 Task: Find connections with filter location Garango with filter topic #propertywith filter profile language French with filter current company Growth Central VC with filter school KSR College of Education with filter industry Fisheries with filter service category Corporate Law with filter keywords title Organizer
Action: Mouse moved to (533, 102)
Screenshot: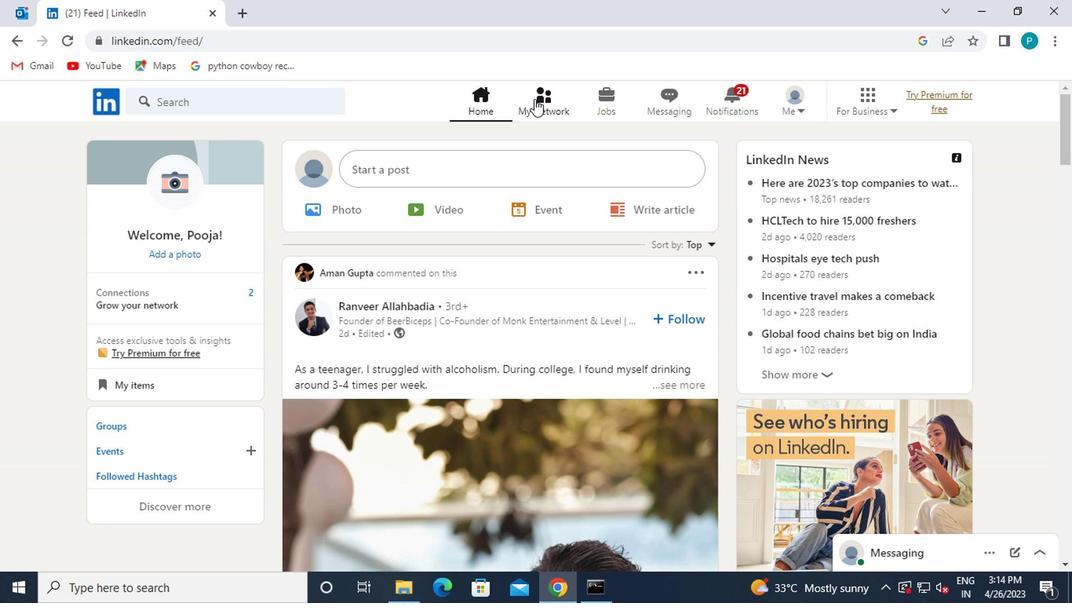 
Action: Mouse pressed left at (533, 102)
Screenshot: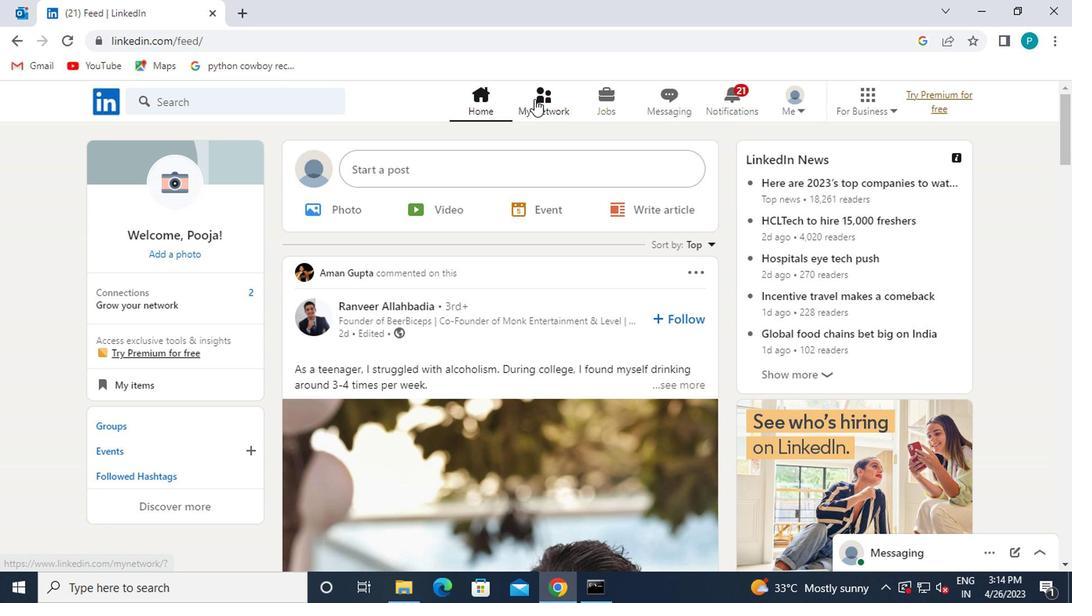 
Action: Mouse moved to (289, 179)
Screenshot: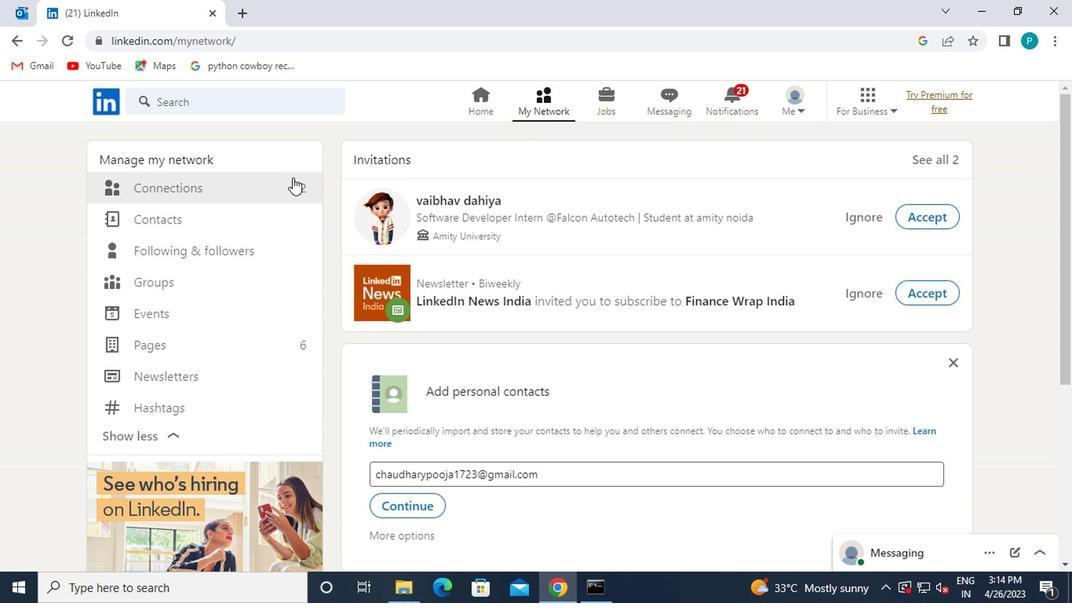 
Action: Mouse pressed left at (289, 179)
Screenshot: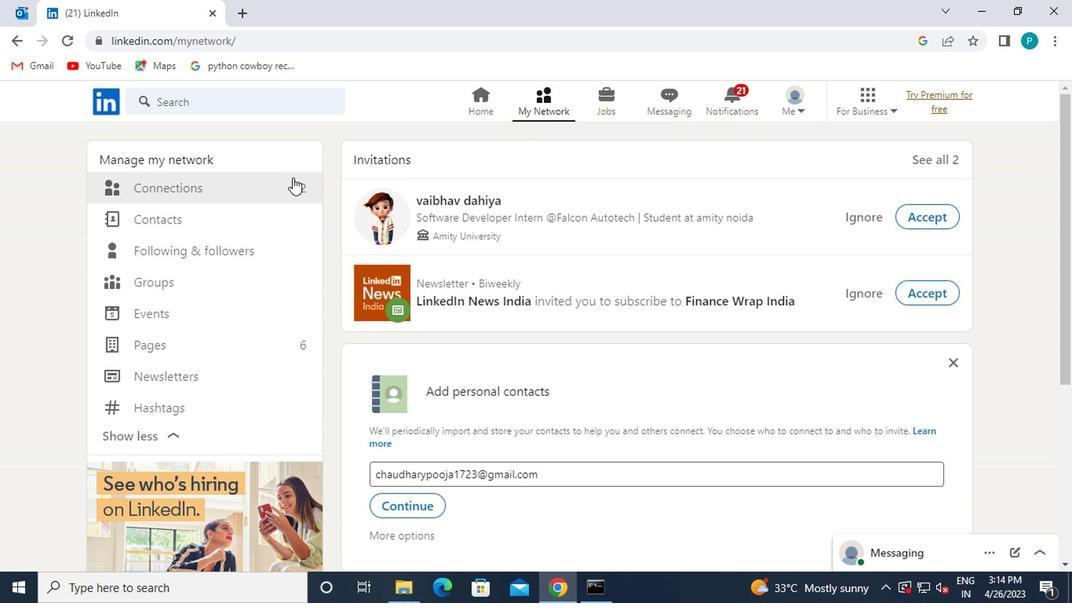 
Action: Mouse pressed left at (289, 179)
Screenshot: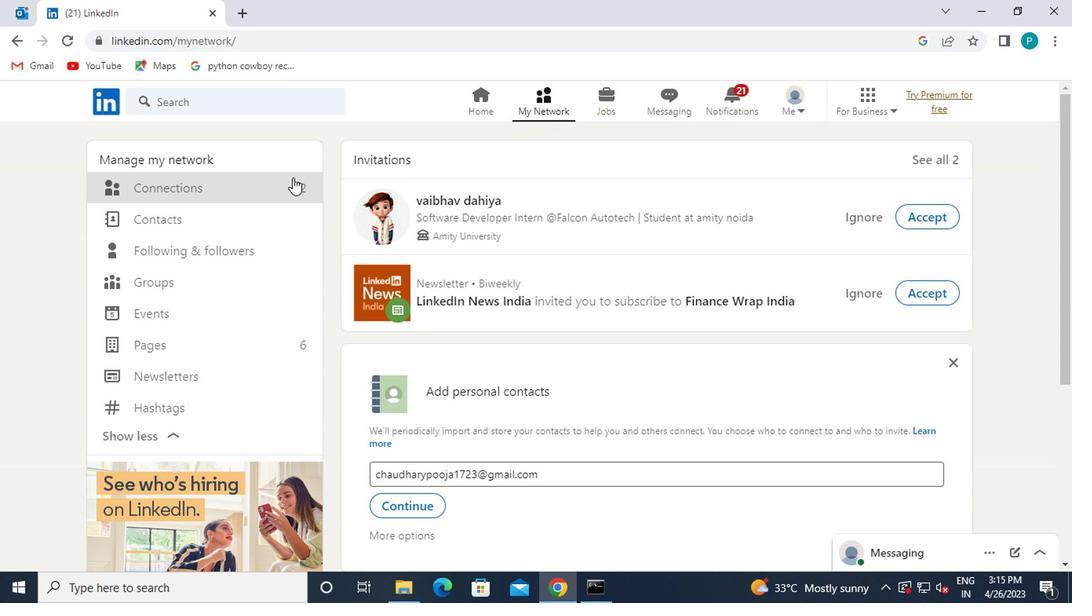 
Action: Mouse moved to (279, 180)
Screenshot: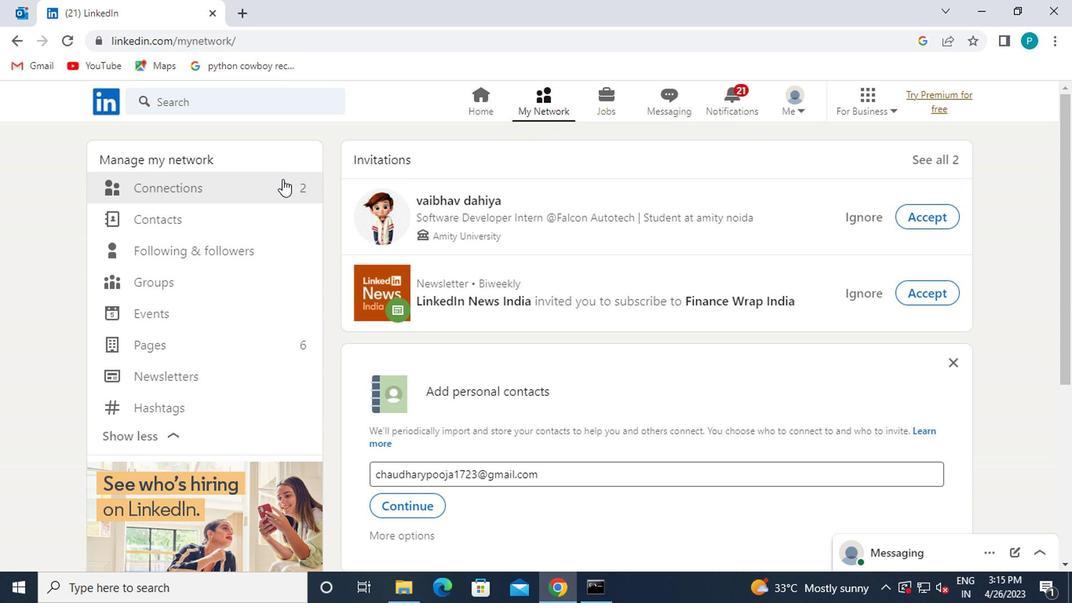 
Action: Mouse pressed left at (279, 180)
Screenshot: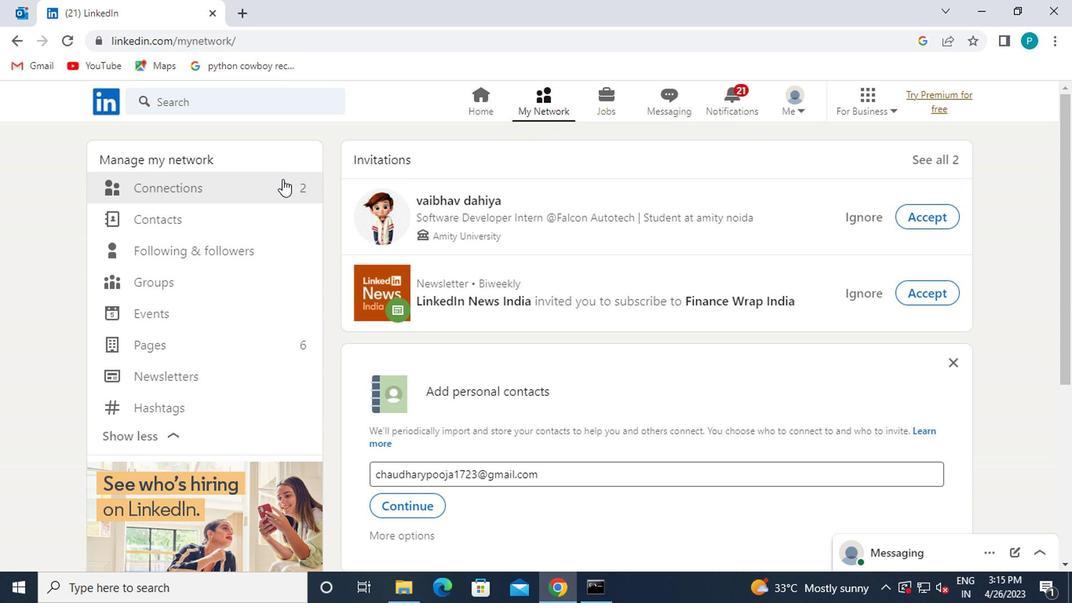 
Action: Mouse pressed left at (279, 180)
Screenshot: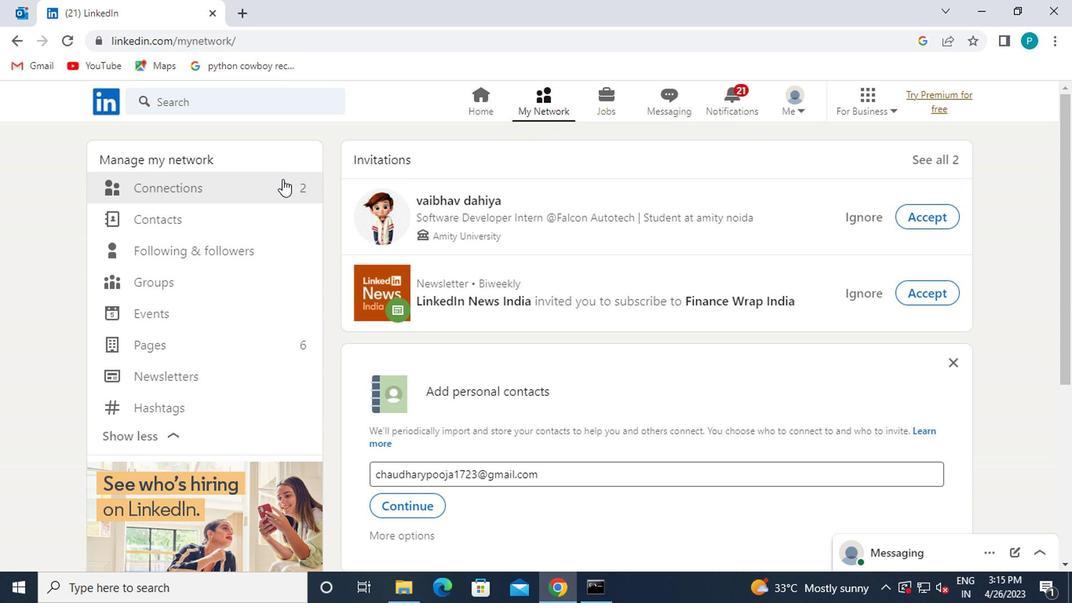 
Action: Mouse moved to (215, 182)
Screenshot: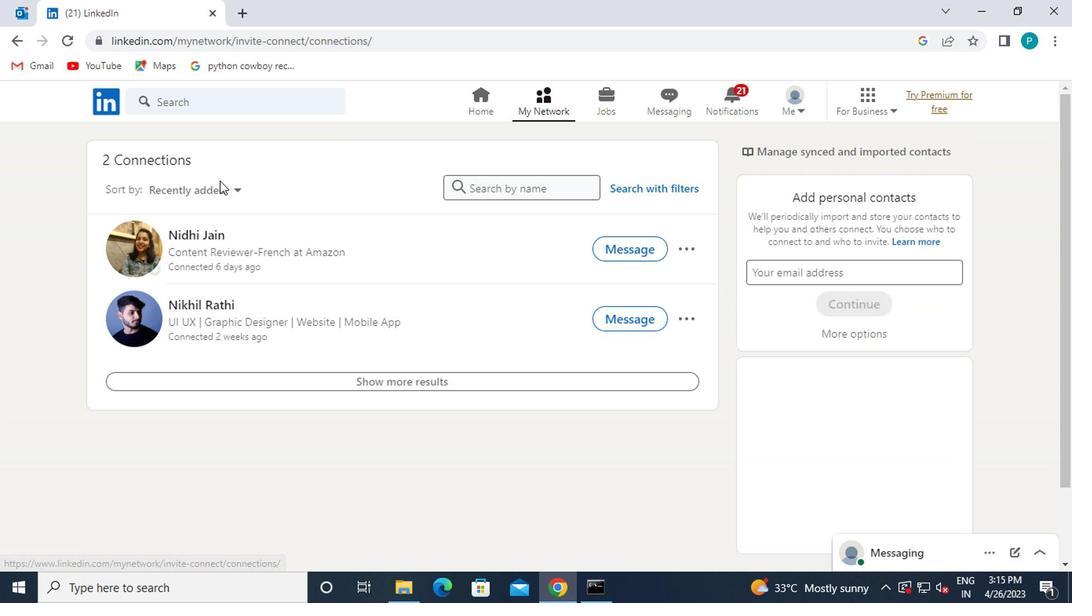 
Action: Mouse pressed left at (215, 182)
Screenshot: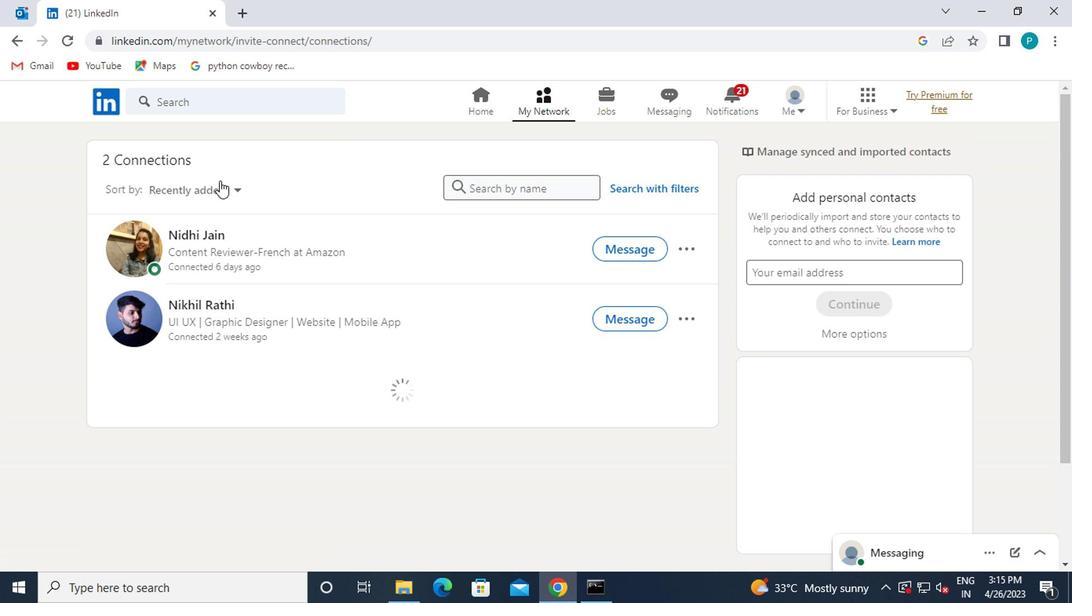 
Action: Mouse moved to (625, 188)
Screenshot: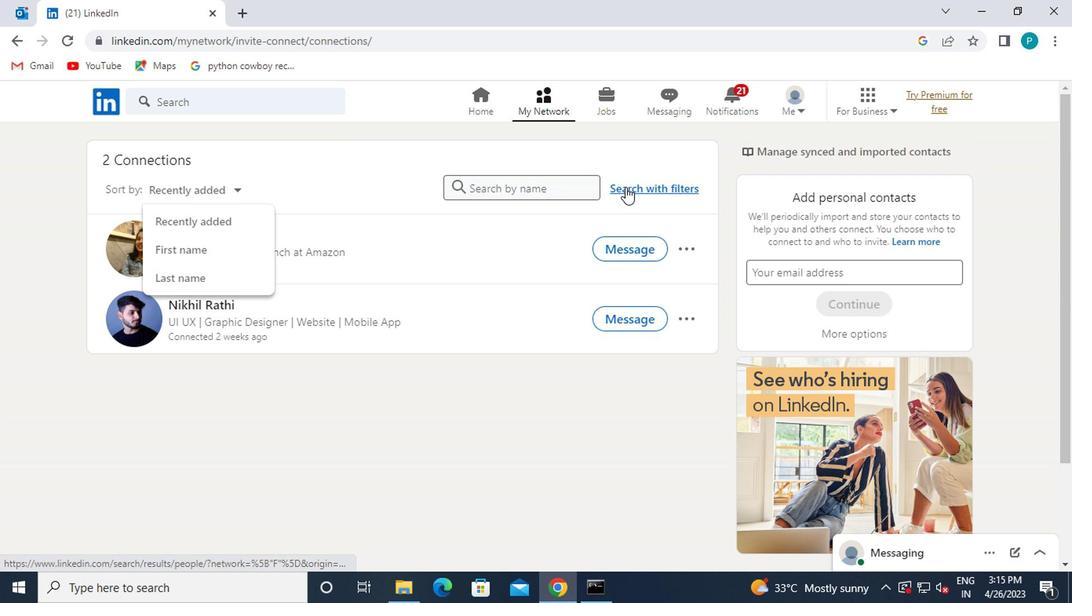 
Action: Mouse pressed left at (625, 188)
Screenshot: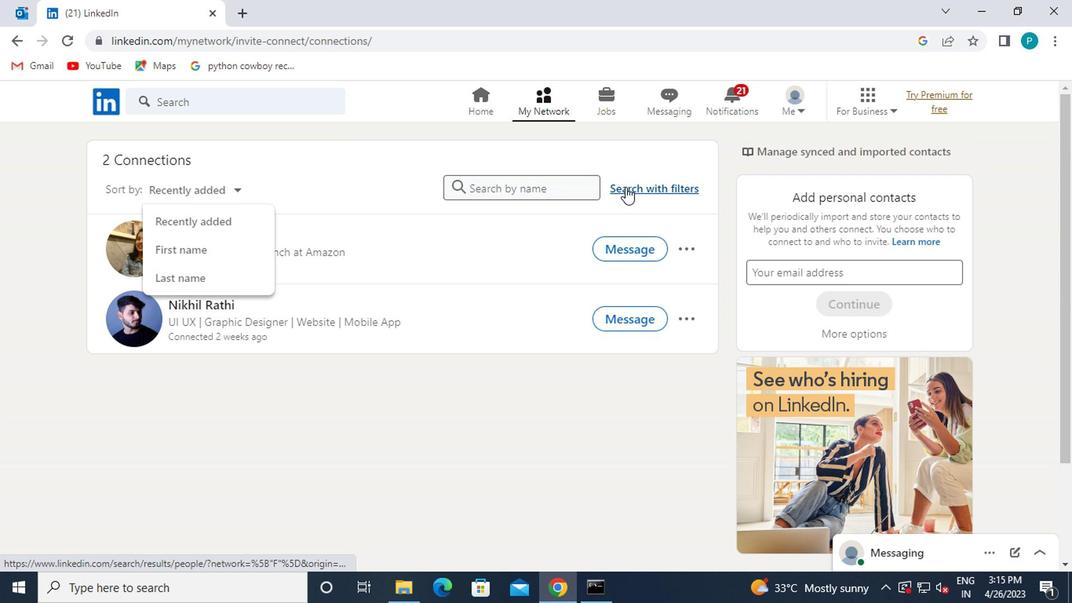 
Action: Mouse moved to (498, 144)
Screenshot: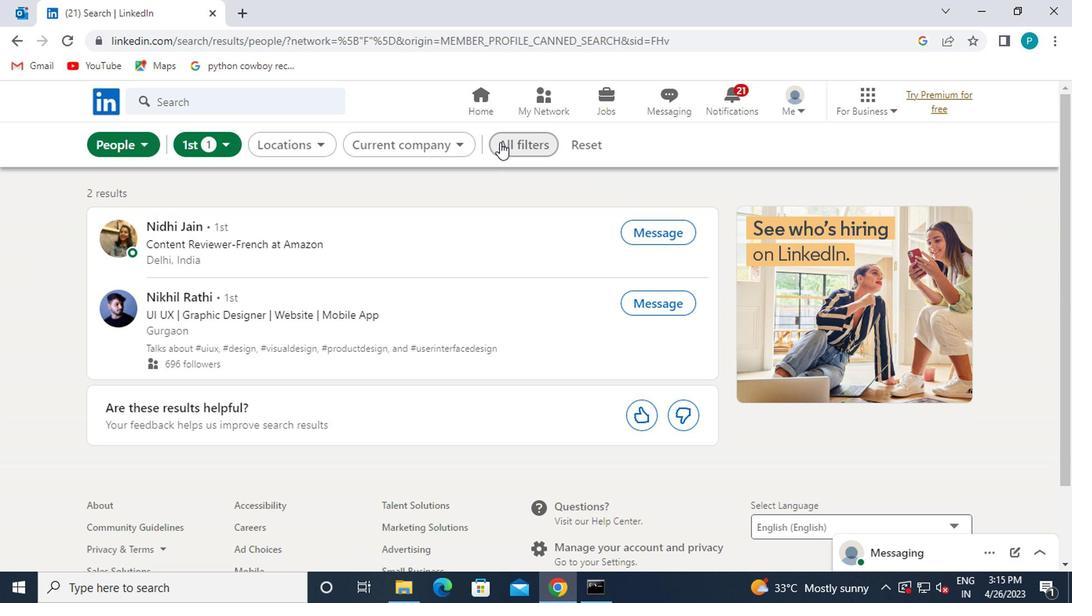 
Action: Mouse pressed left at (498, 144)
Screenshot: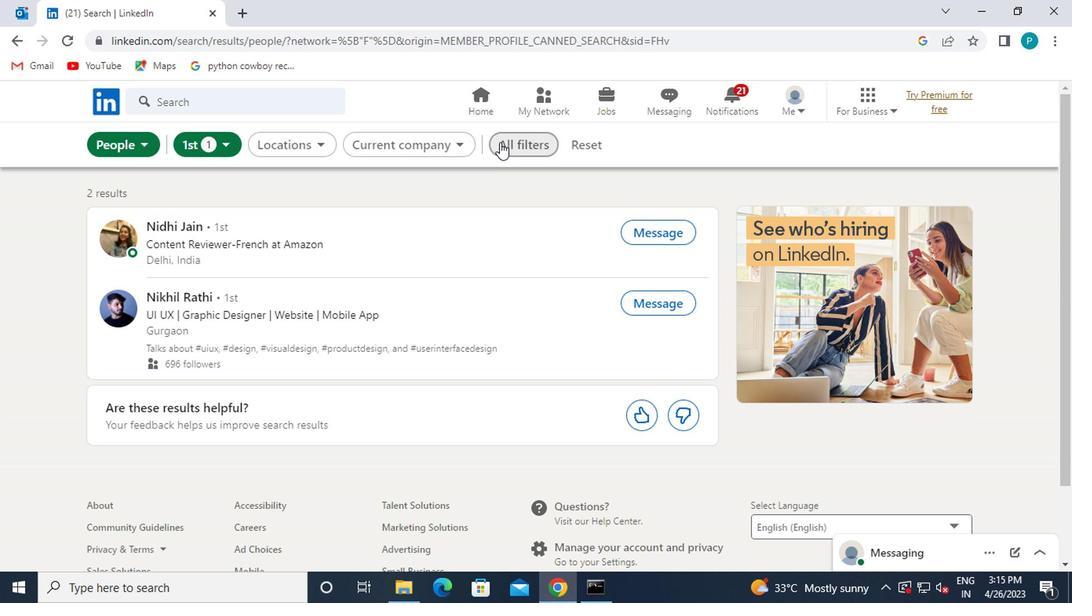 
Action: Mouse moved to (754, 348)
Screenshot: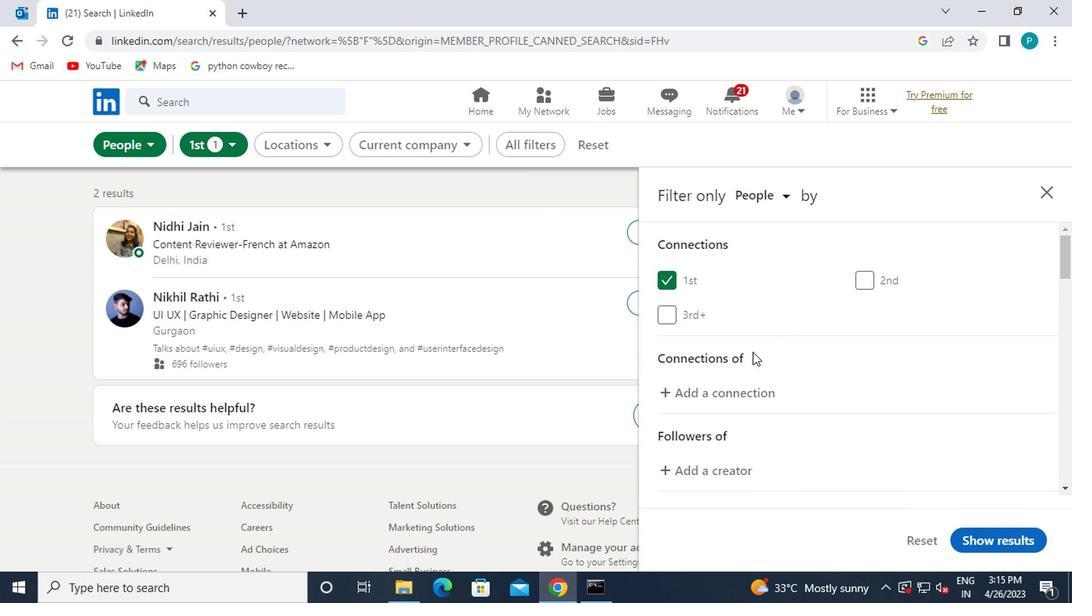 
Action: Mouse scrolled (754, 347) with delta (0, 0)
Screenshot: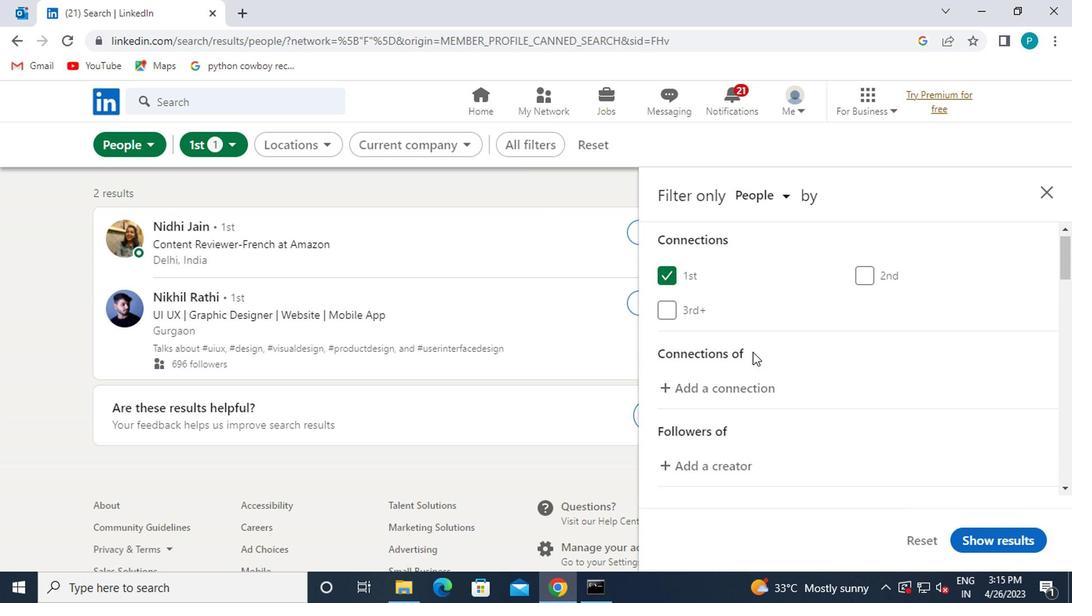 
Action: Mouse moved to (752, 348)
Screenshot: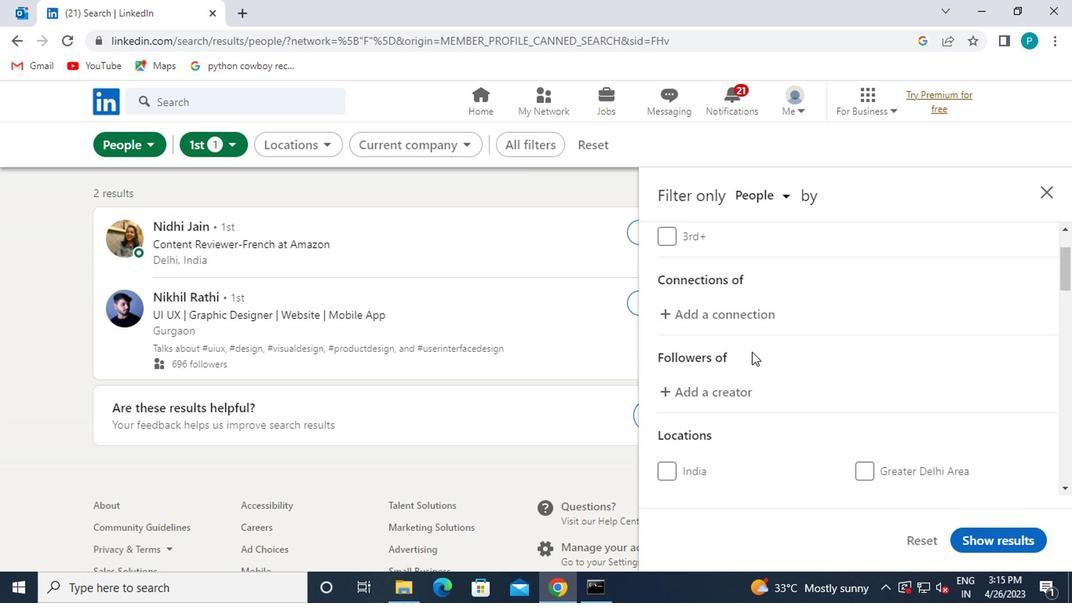 
Action: Mouse scrolled (752, 349) with delta (0, 1)
Screenshot: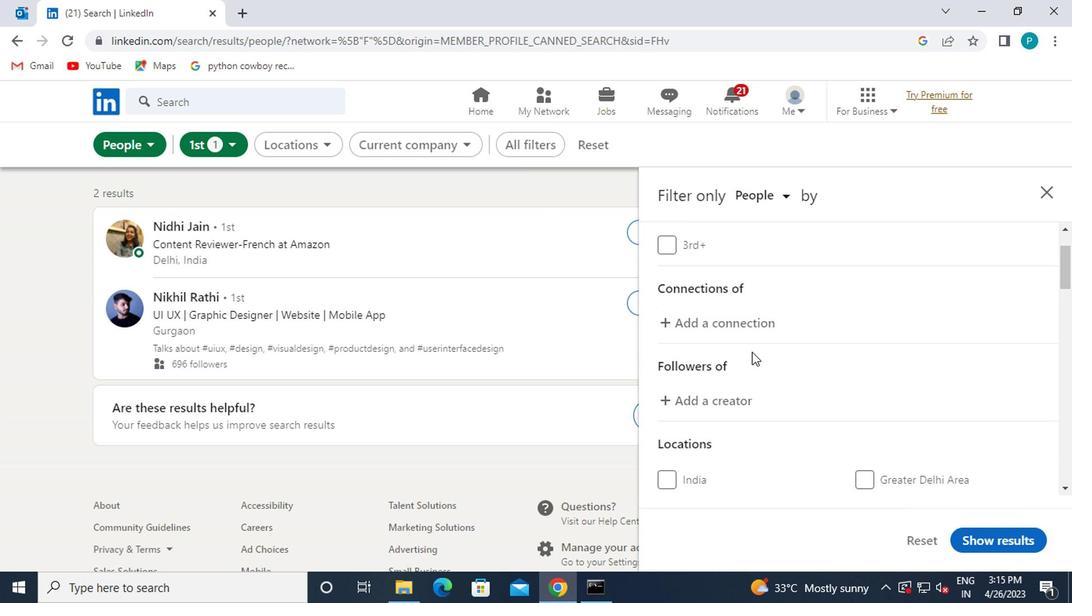 
Action: Mouse scrolled (752, 347) with delta (0, 0)
Screenshot: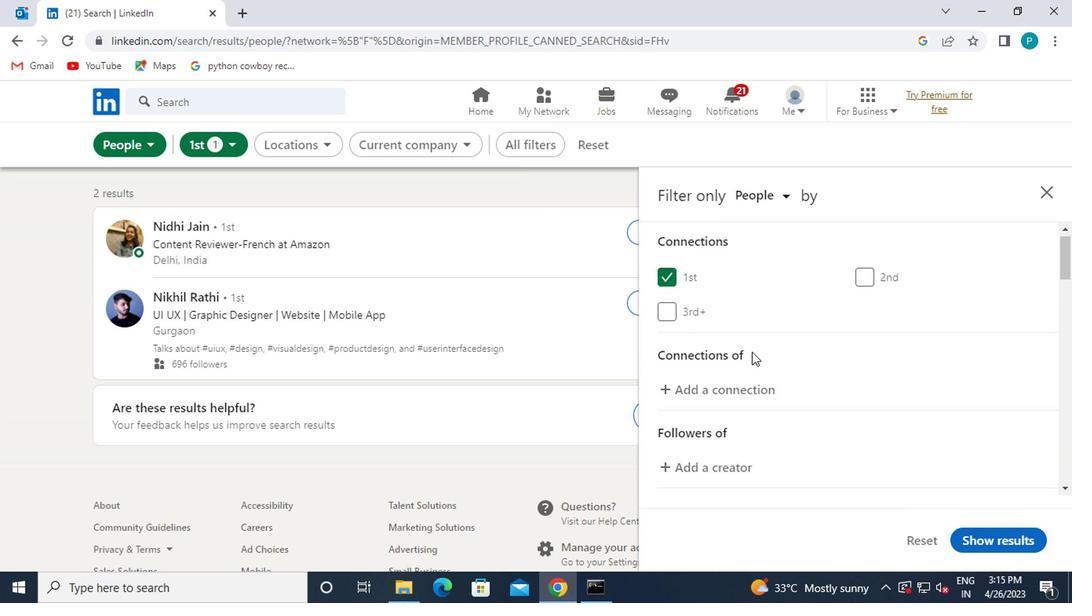 
Action: Mouse scrolled (752, 347) with delta (0, 0)
Screenshot: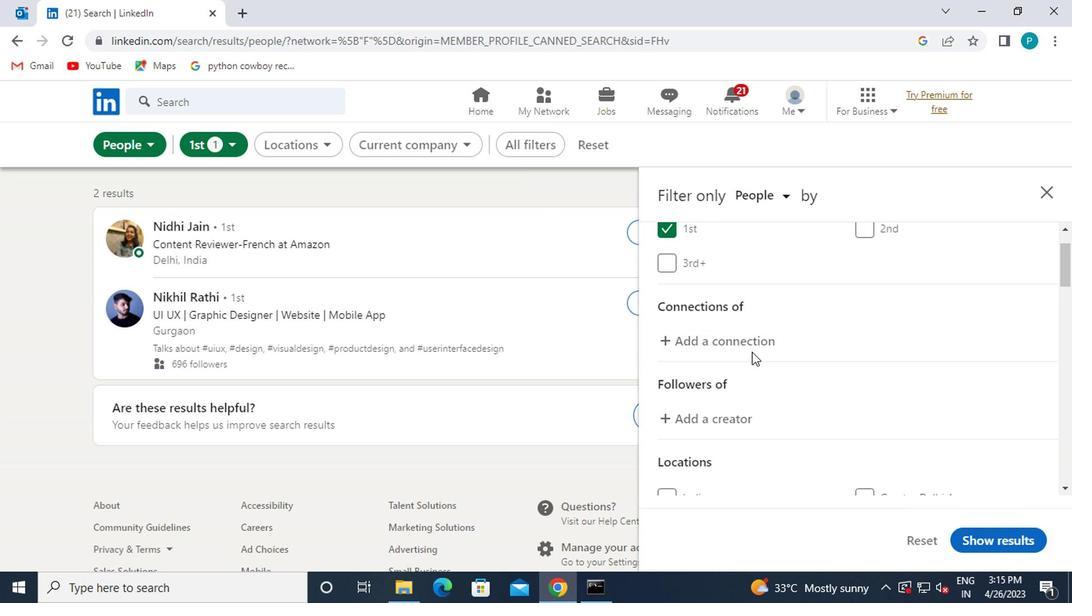 
Action: Mouse scrolled (752, 347) with delta (0, 0)
Screenshot: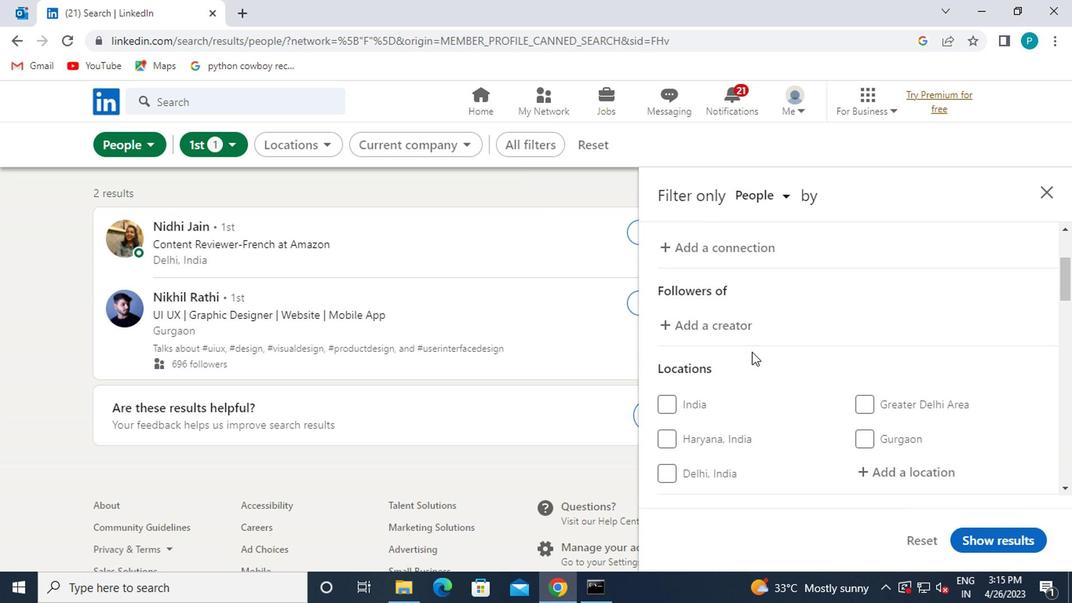 
Action: Mouse moved to (887, 373)
Screenshot: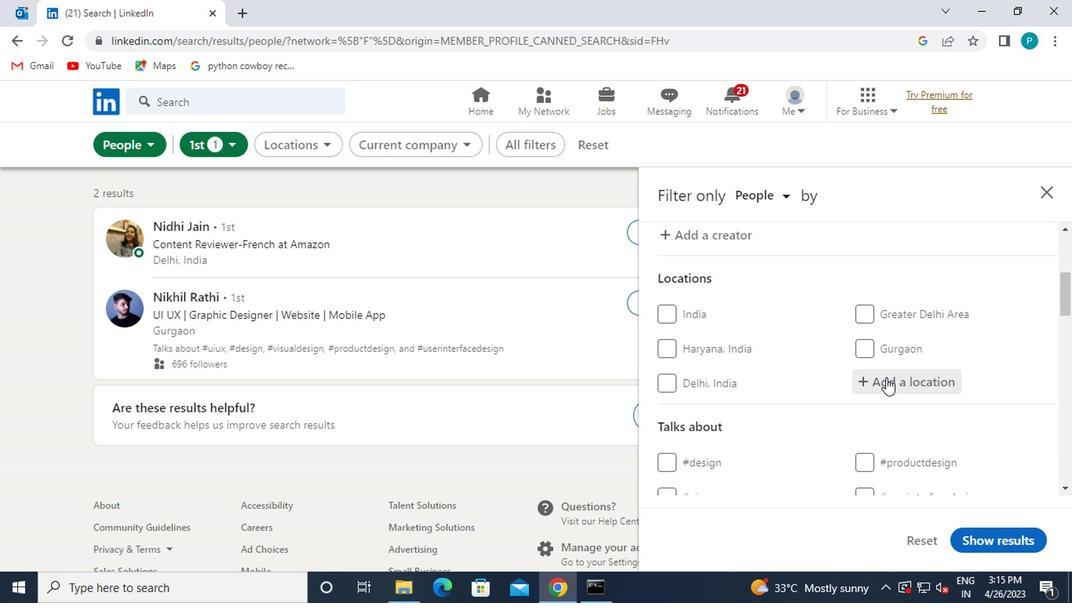 
Action: Mouse pressed left at (887, 373)
Screenshot: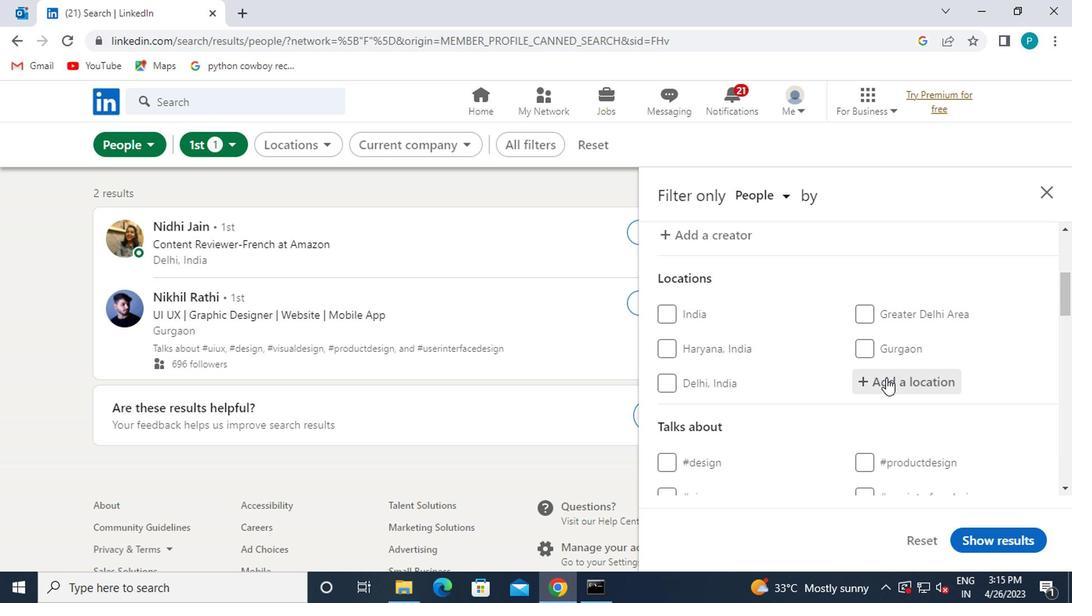 
Action: Key pressed garango
Screenshot: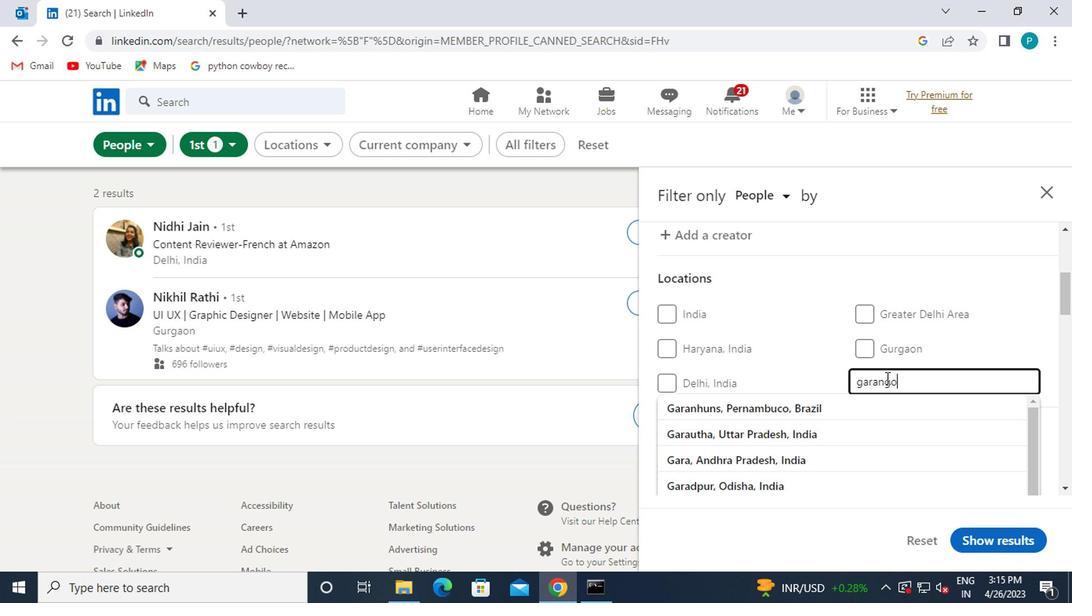 
Action: Mouse moved to (883, 376)
Screenshot: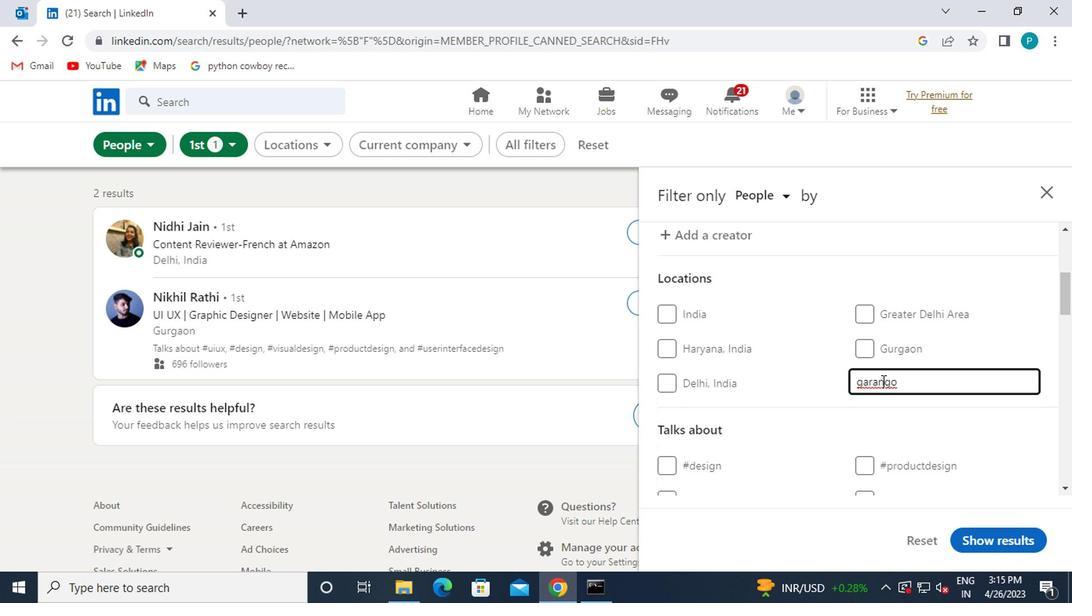 
Action: Mouse scrolled (883, 375) with delta (0, -1)
Screenshot: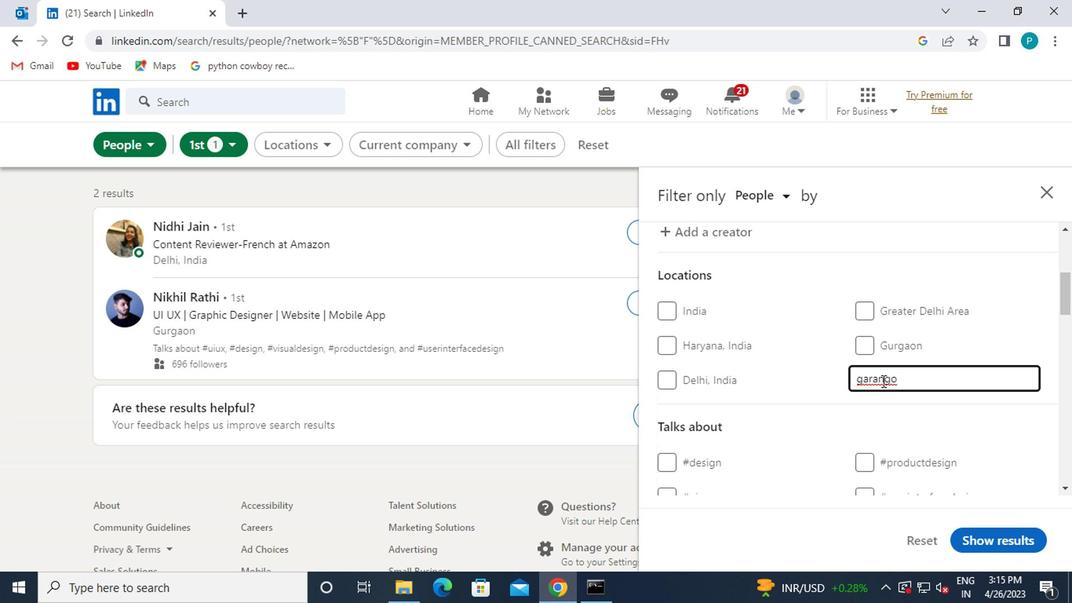 
Action: Mouse scrolled (883, 375) with delta (0, -1)
Screenshot: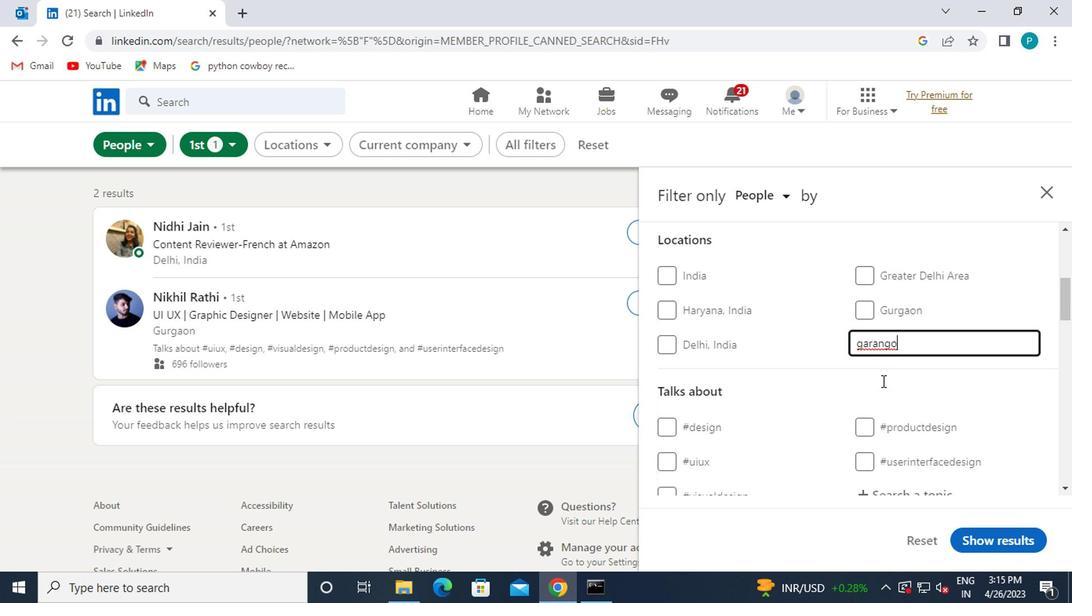 
Action: Mouse moved to (874, 372)
Screenshot: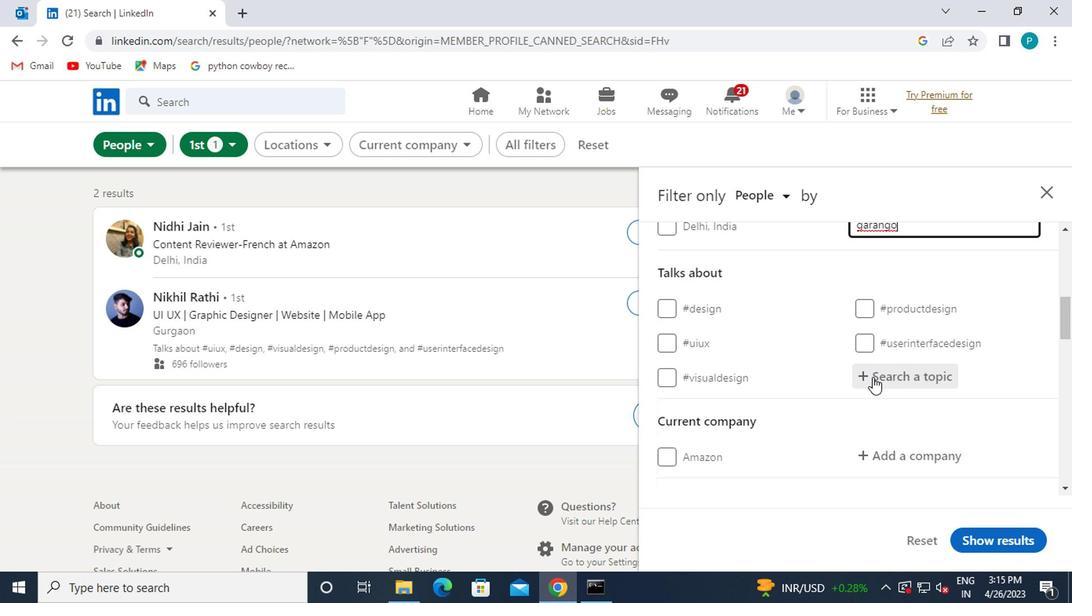 
Action: Mouse pressed left at (874, 372)
Screenshot: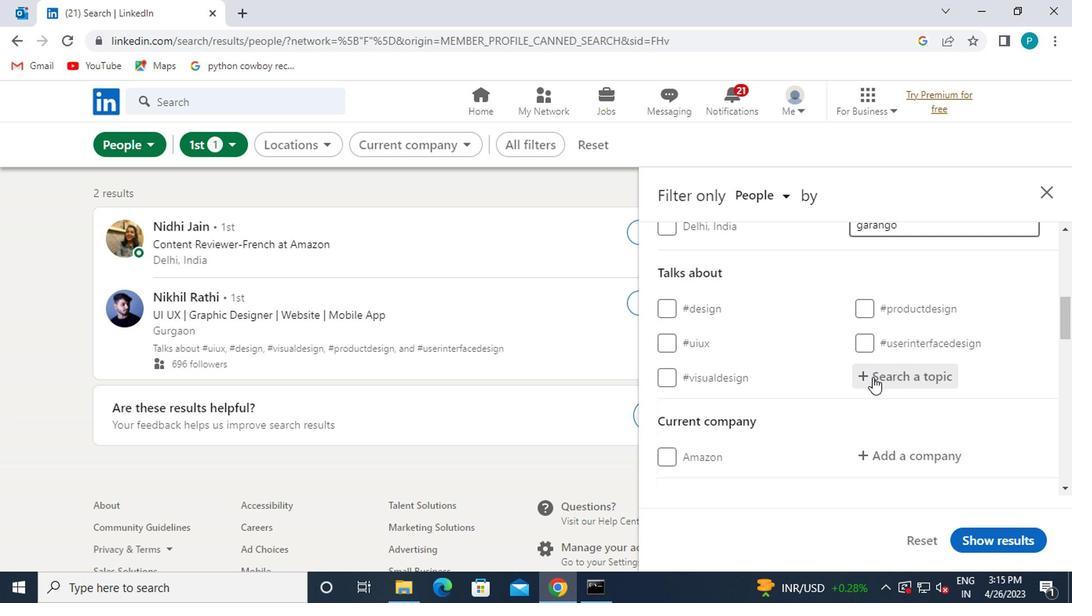 
Action: Key pressed <Key.shift>#PROPERTY
Screenshot: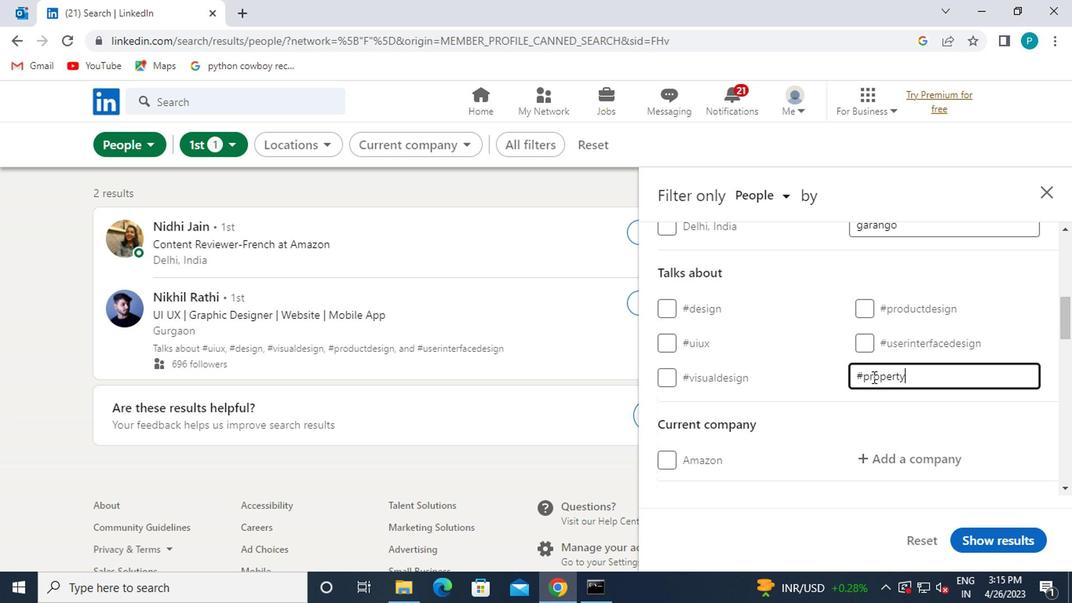 
Action: Mouse moved to (830, 400)
Screenshot: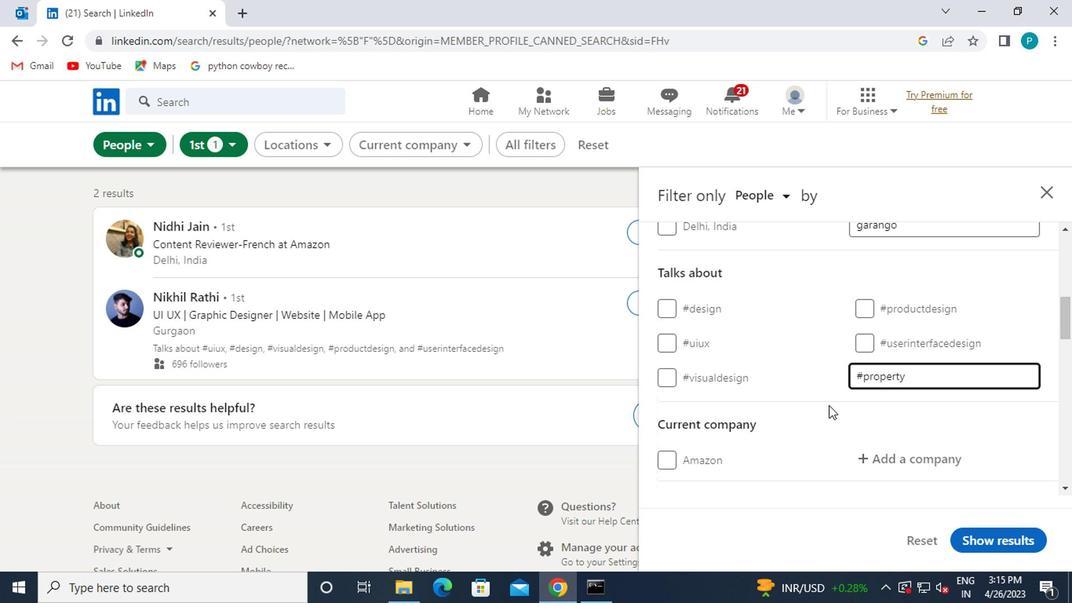 
Action: Mouse scrolled (830, 398) with delta (0, -1)
Screenshot: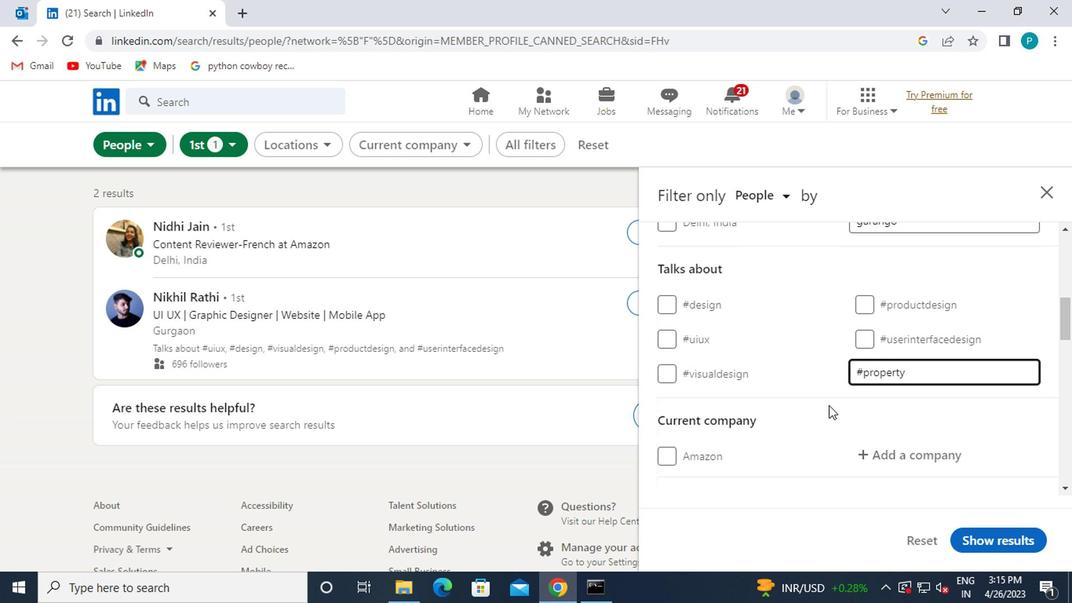 
Action: Mouse moved to (864, 376)
Screenshot: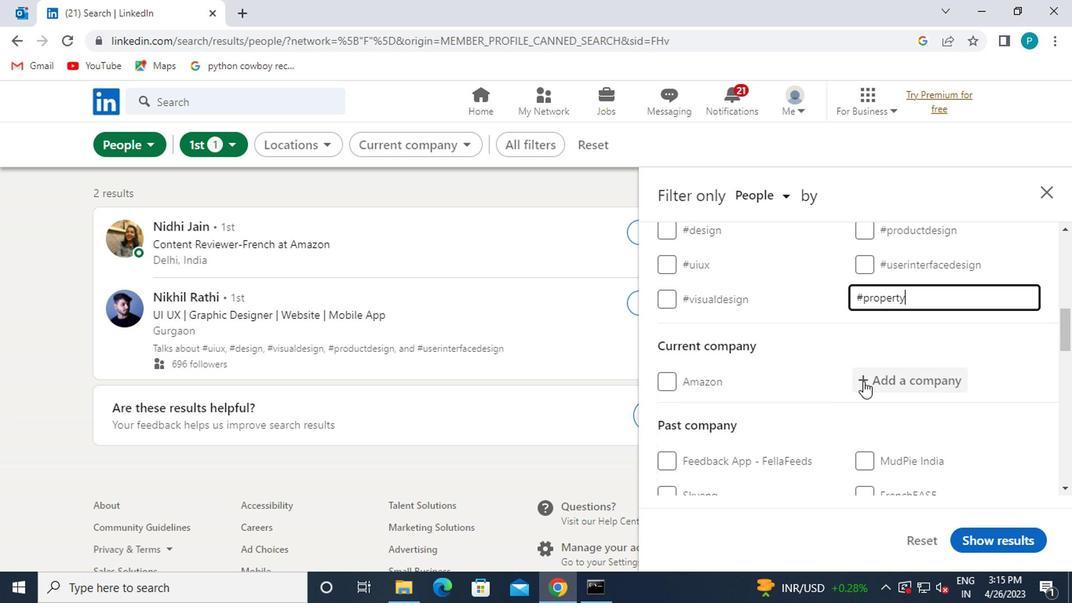 
Action: Mouse pressed left at (864, 376)
Screenshot: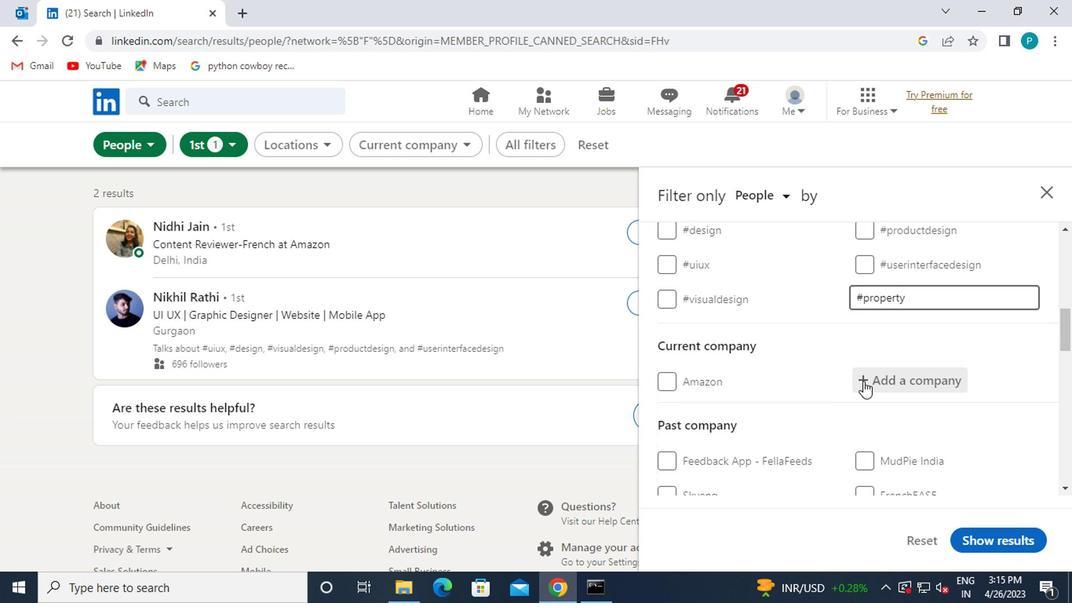 
Action: Mouse moved to (864, 373)
Screenshot: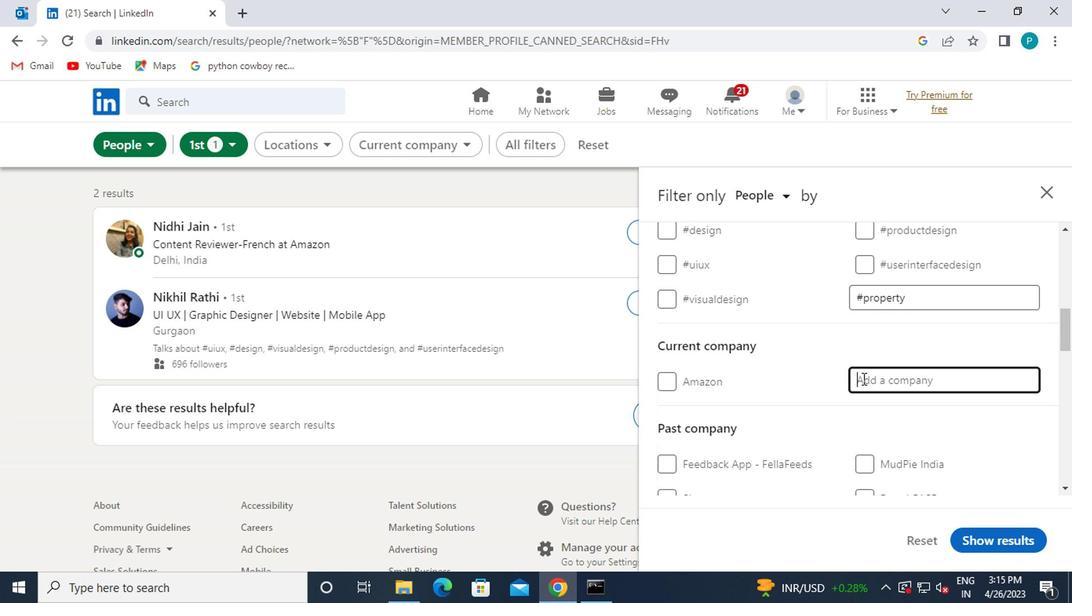 
Action: Key pressed GROWTH<Key.space>CENTRE<Key.backspace>AL
Screenshot: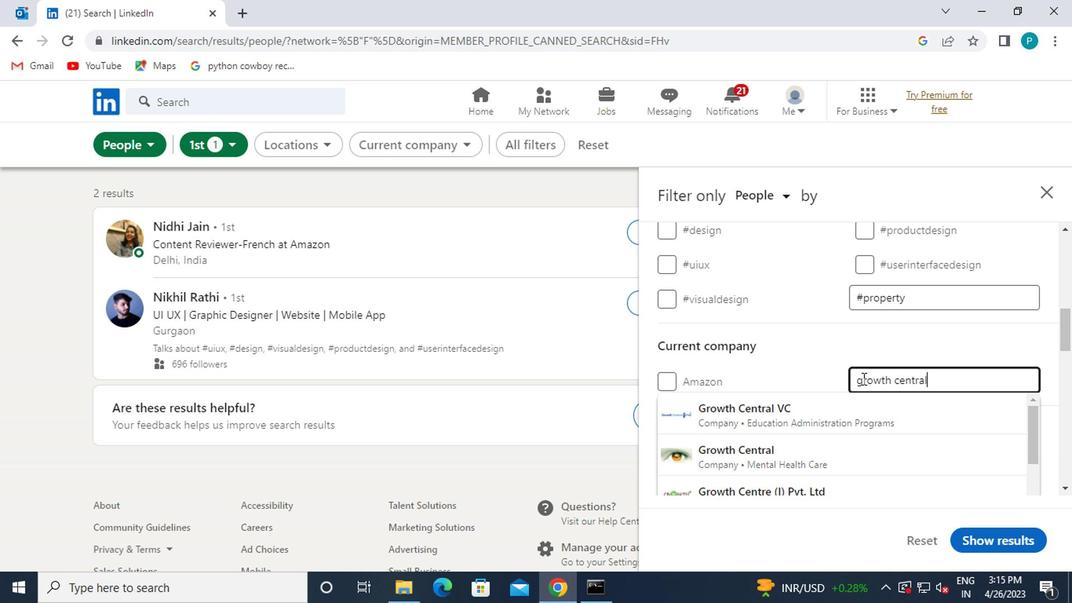 
Action: Mouse moved to (819, 410)
Screenshot: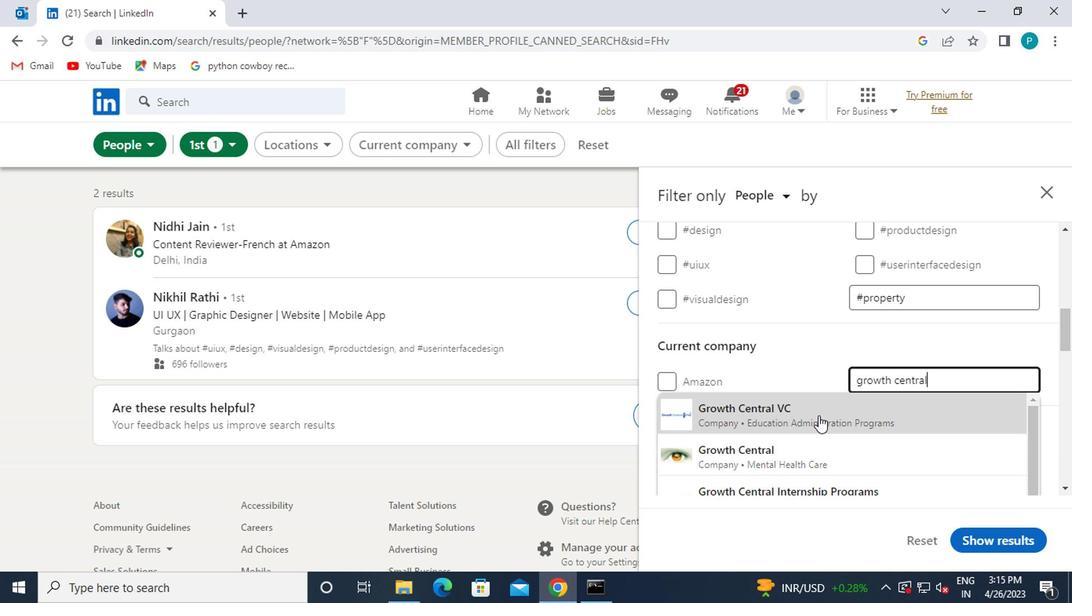 
Action: Mouse pressed left at (819, 410)
Screenshot: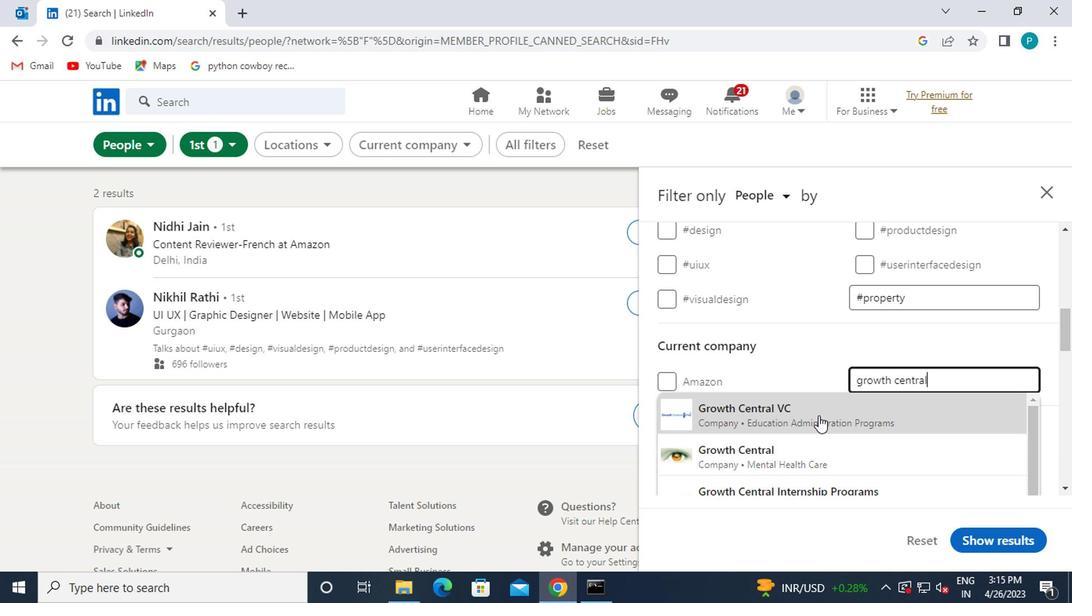
Action: Mouse scrolled (819, 409) with delta (0, -1)
Screenshot: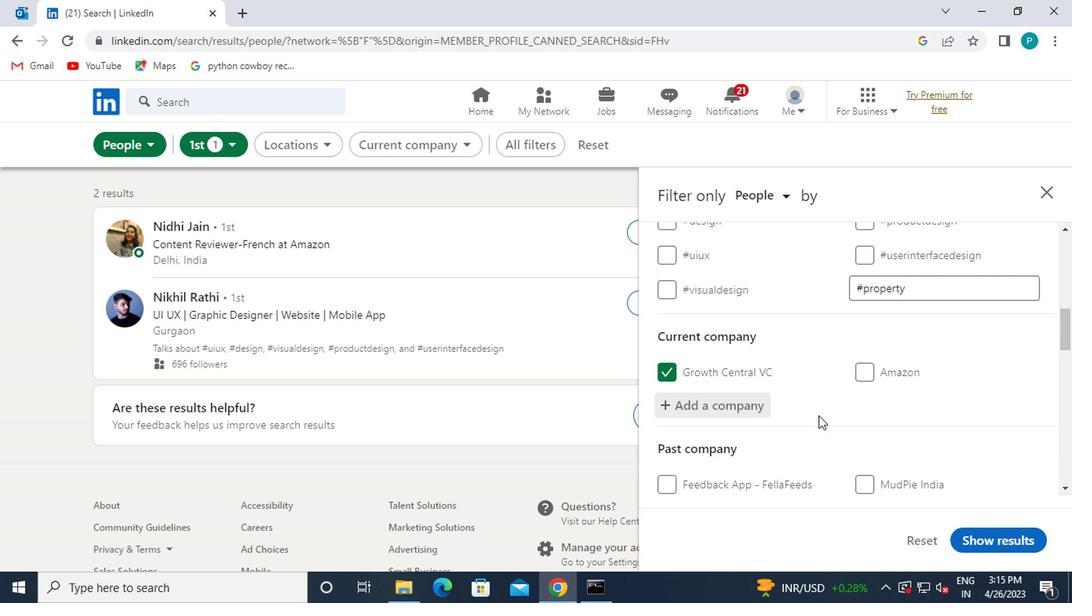 
Action: Mouse scrolled (819, 409) with delta (0, -1)
Screenshot: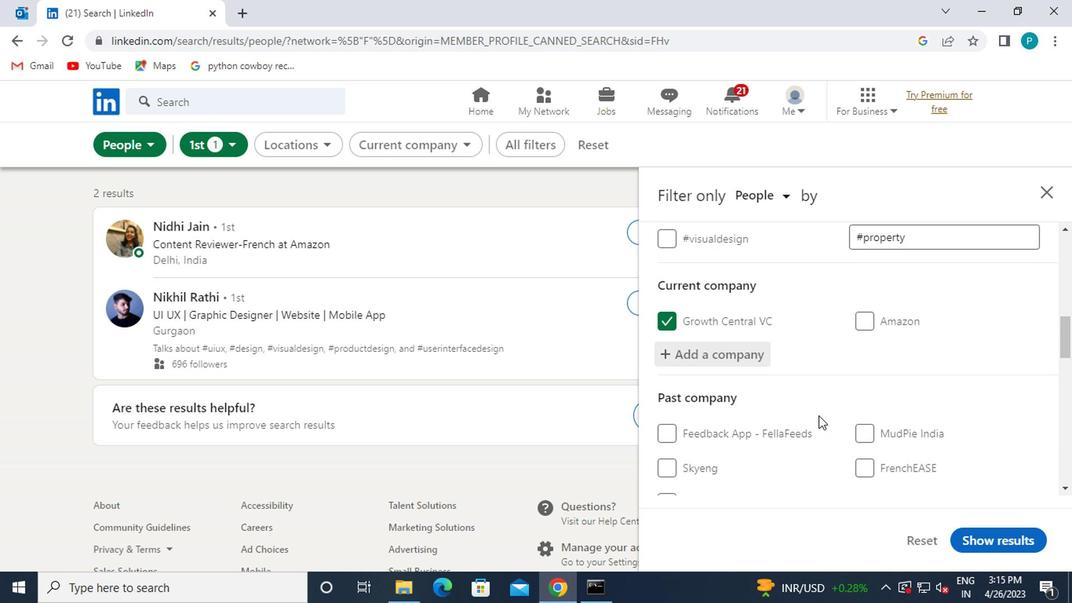 
Action: Mouse scrolled (819, 409) with delta (0, -1)
Screenshot: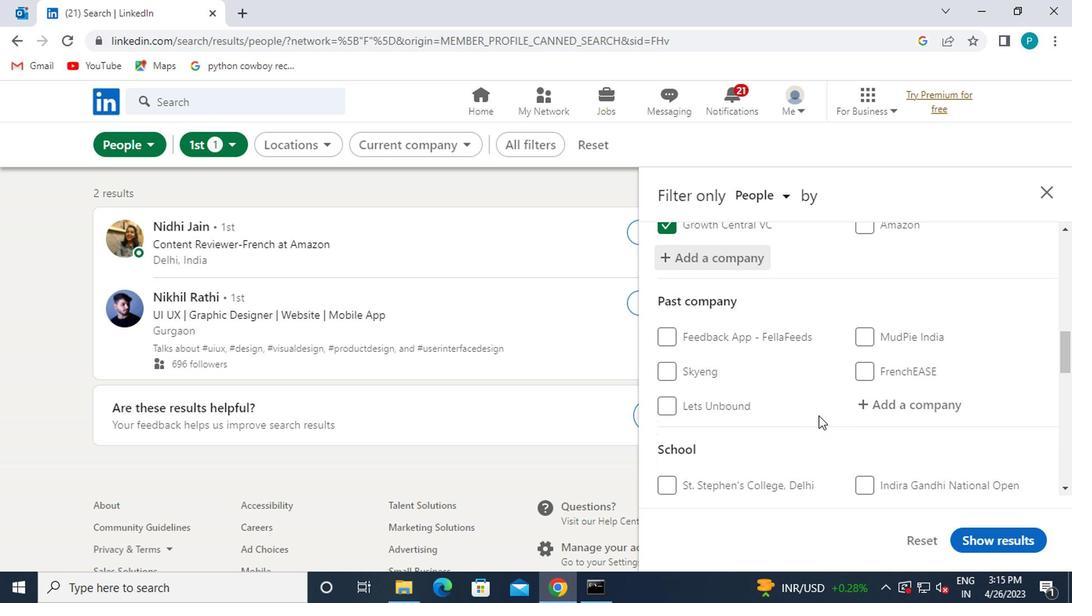 
Action: Mouse scrolled (819, 409) with delta (0, -1)
Screenshot: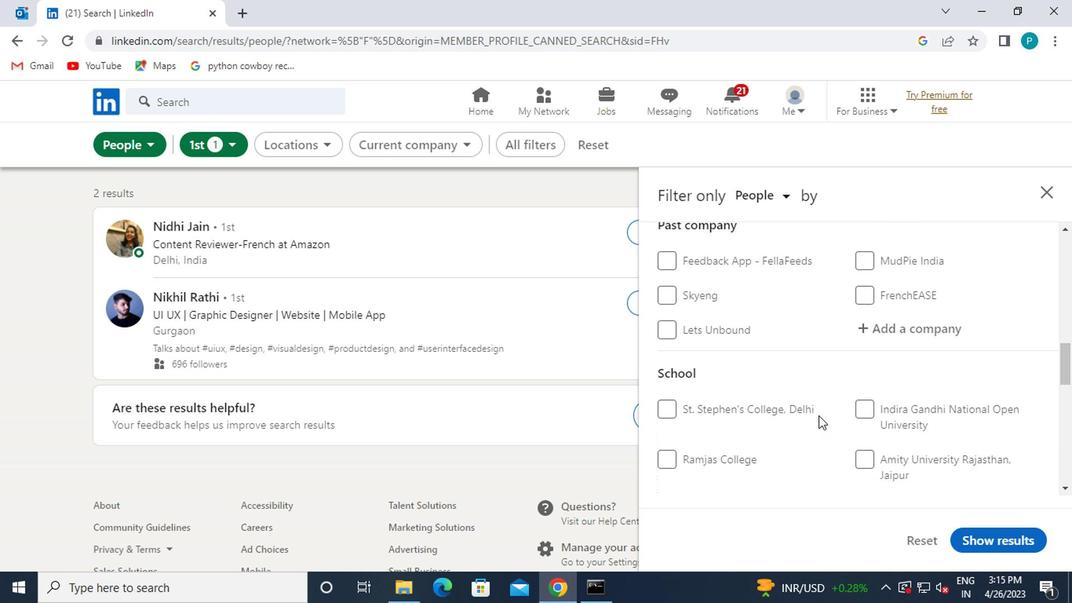 
Action: Mouse moved to (887, 421)
Screenshot: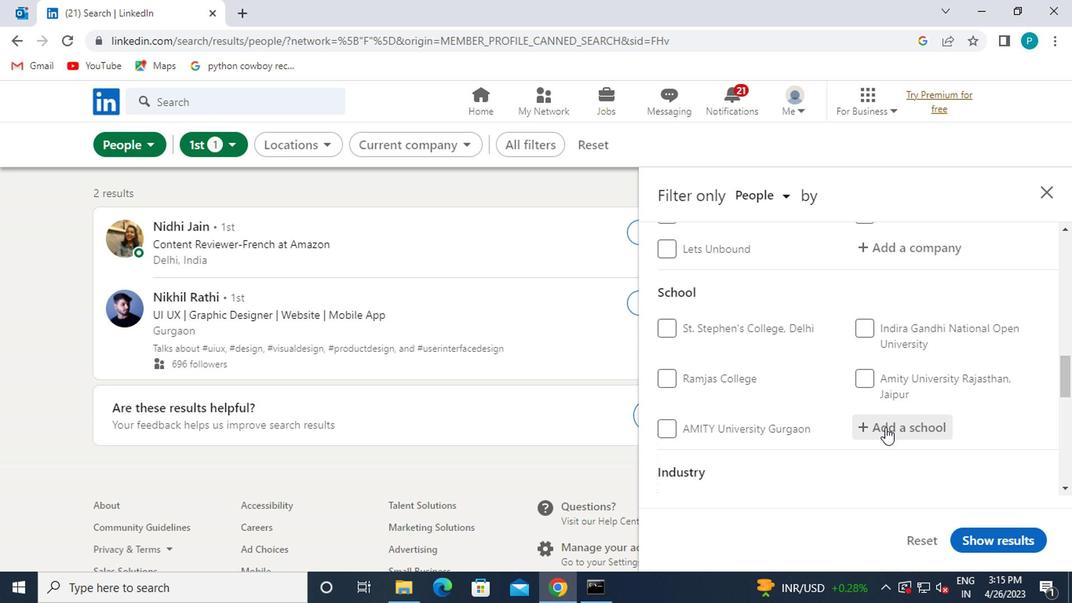 
Action: Mouse pressed left at (887, 421)
Screenshot: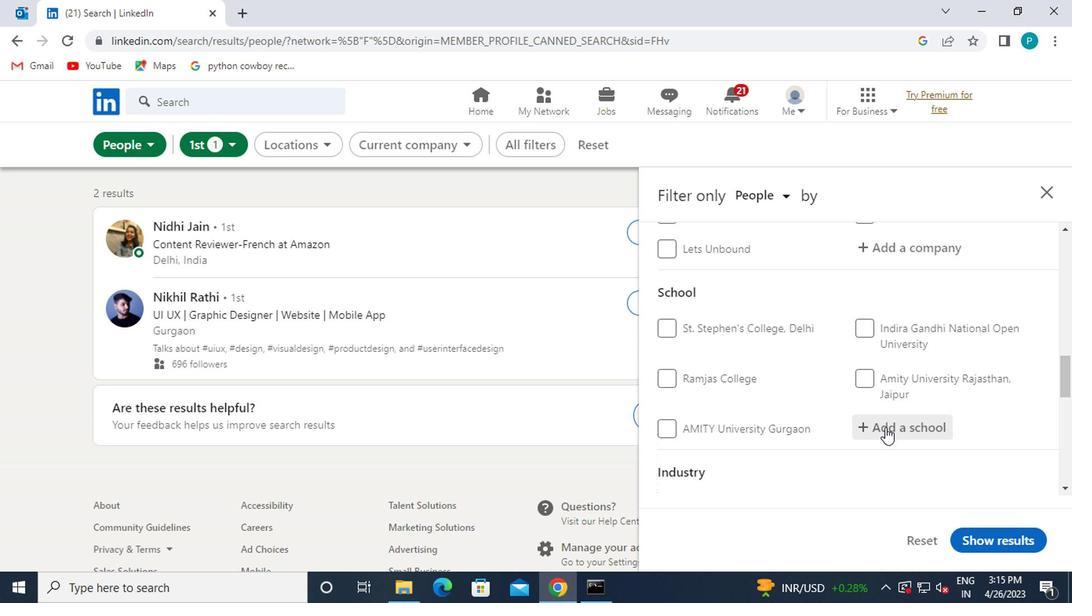 
Action: Mouse moved to (889, 425)
Screenshot: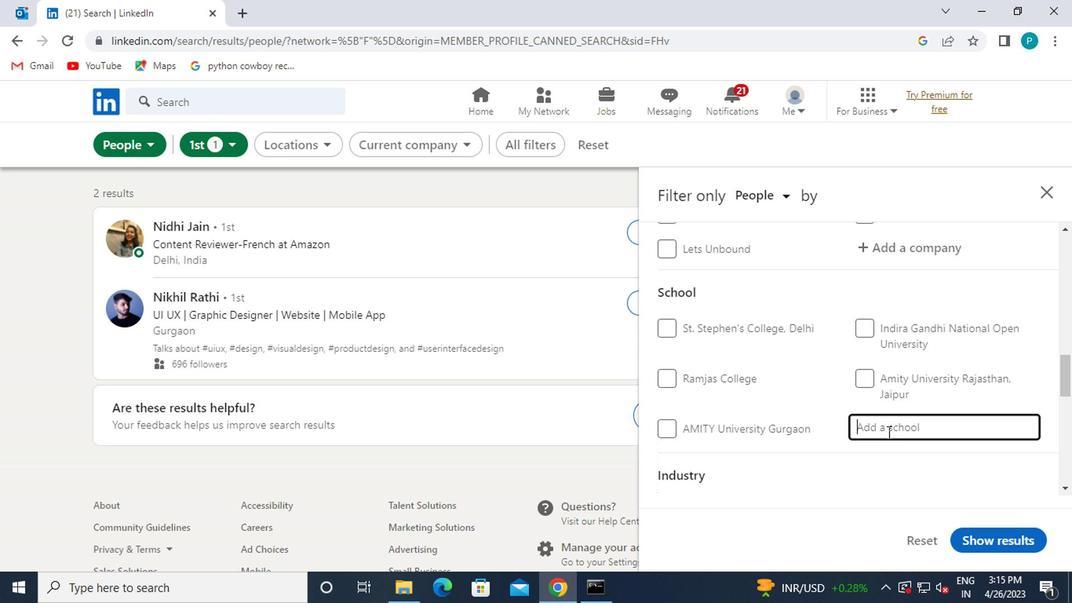 
Action: Key pressed <Key.caps_lock>KSR<Key.caps_lock>COLLEGE
Screenshot: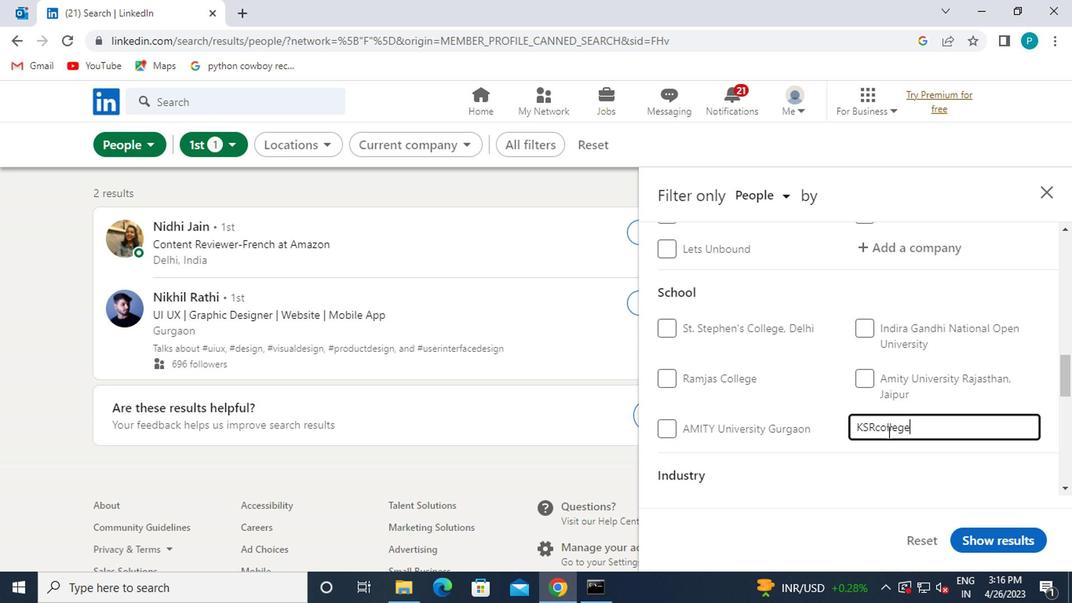 
Action: Mouse moved to (889, 426)
Screenshot: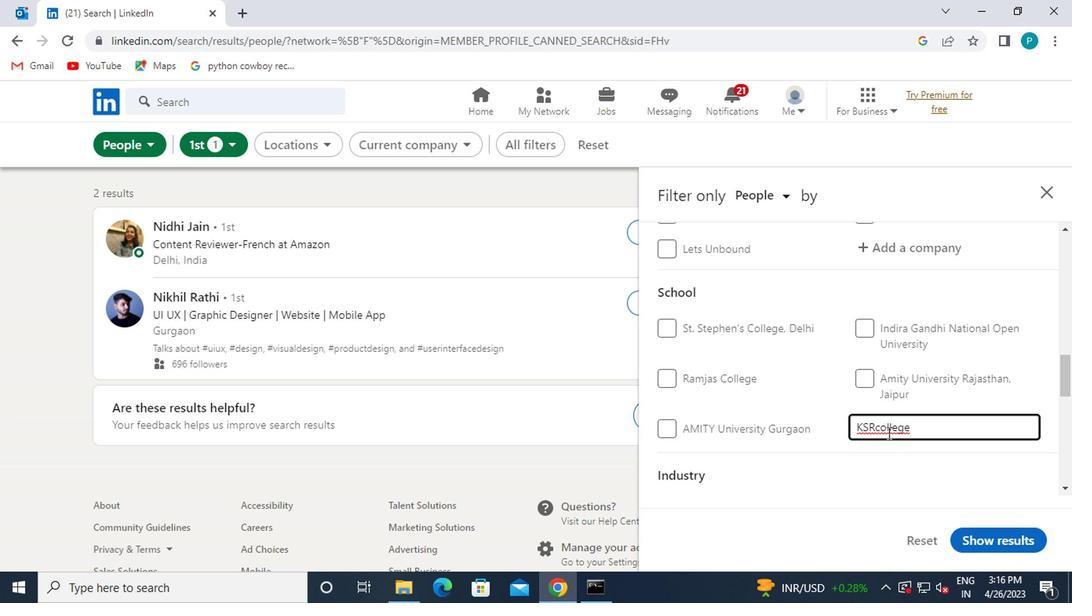 
Action: Mouse scrolled (889, 425) with delta (0, -1)
Screenshot: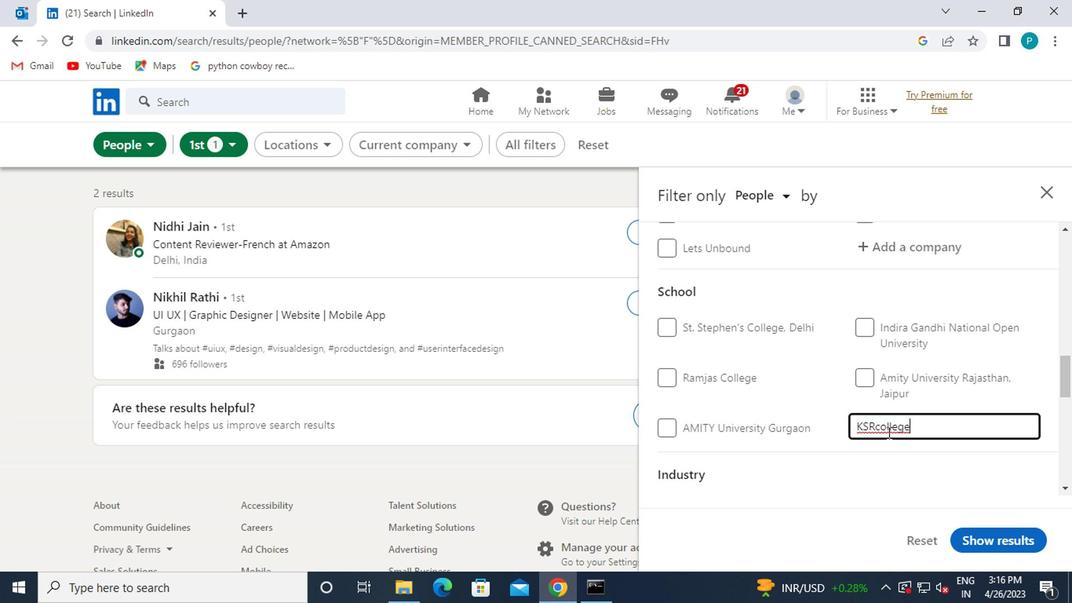 
Action: Mouse moved to (875, 345)
Screenshot: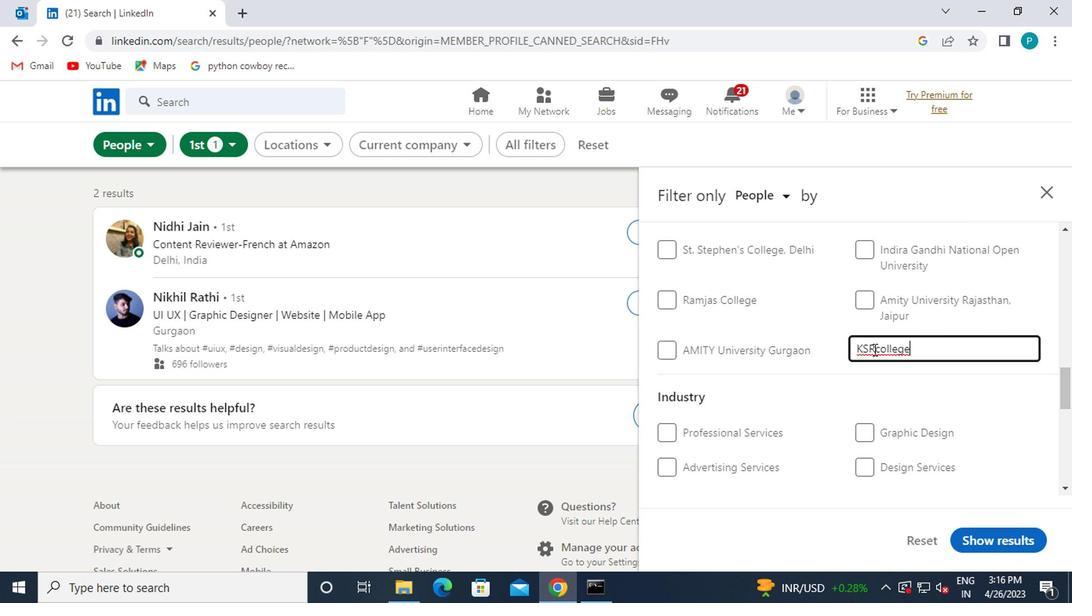 
Action: Mouse pressed left at (875, 345)
Screenshot: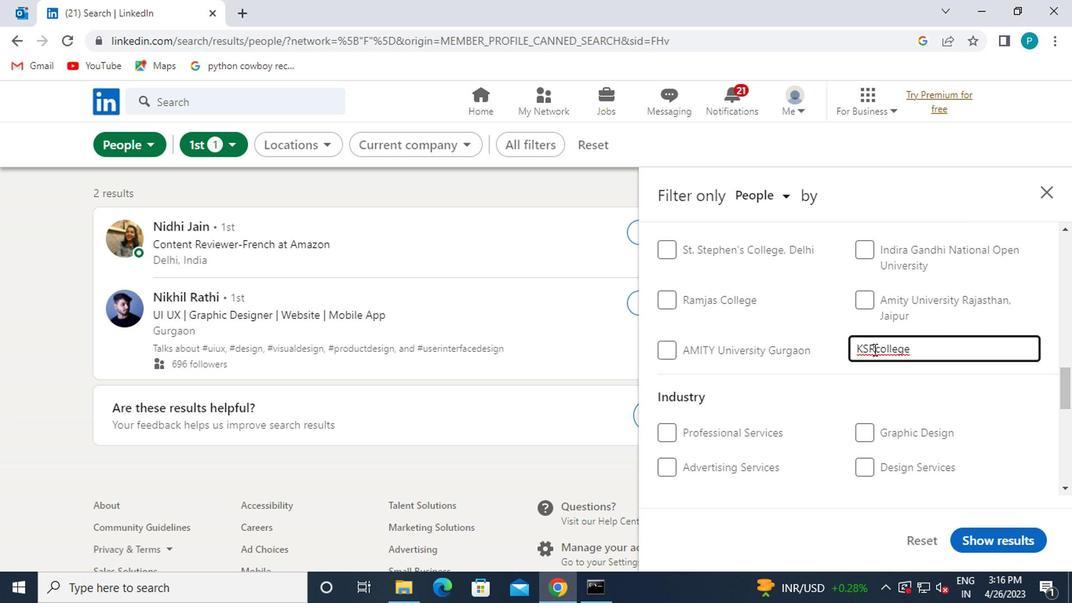 
Action: Mouse moved to (872, 345)
Screenshot: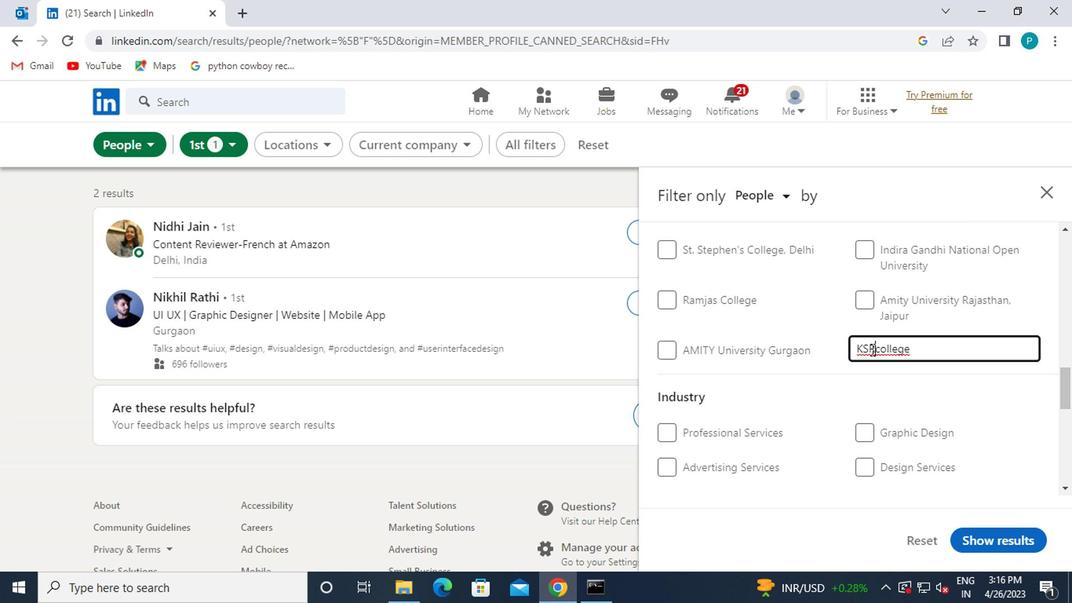 
Action: Key pressed <Key.space>
Screenshot: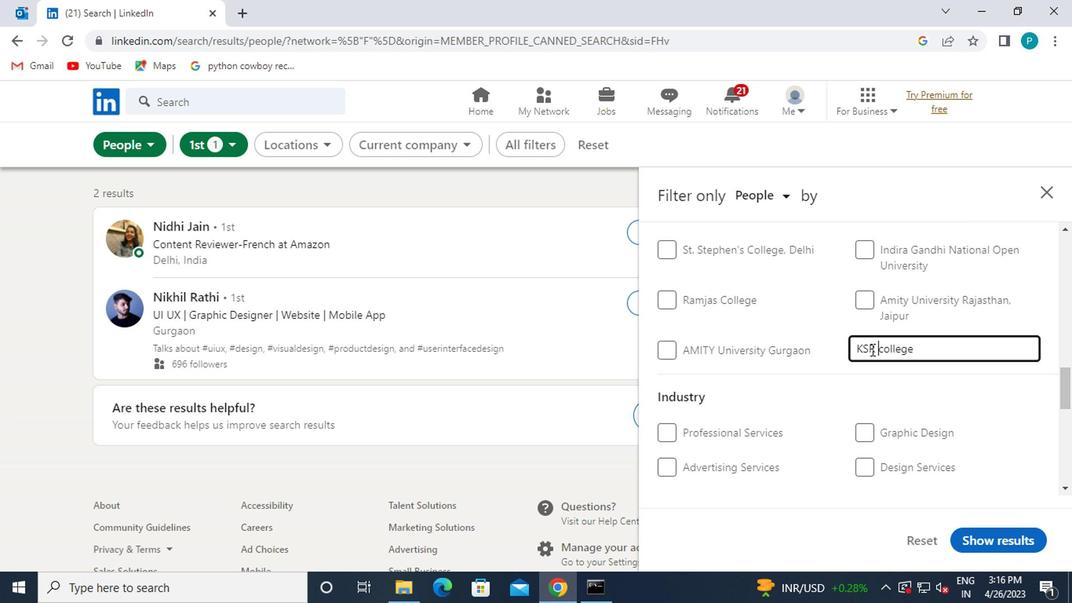
Action: Mouse moved to (859, 381)
Screenshot: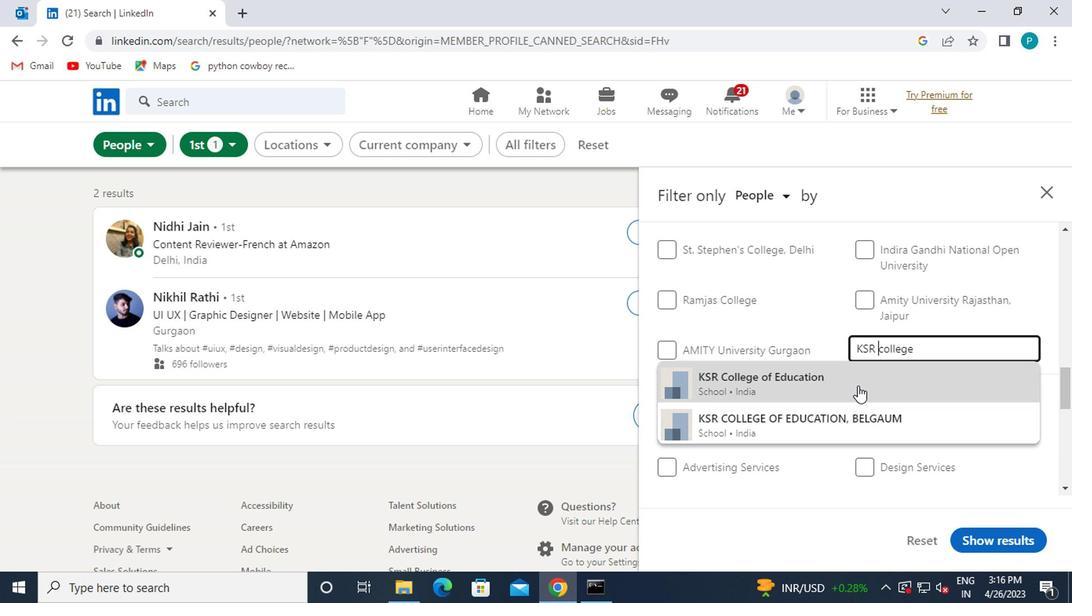 
Action: Mouse pressed left at (859, 381)
Screenshot: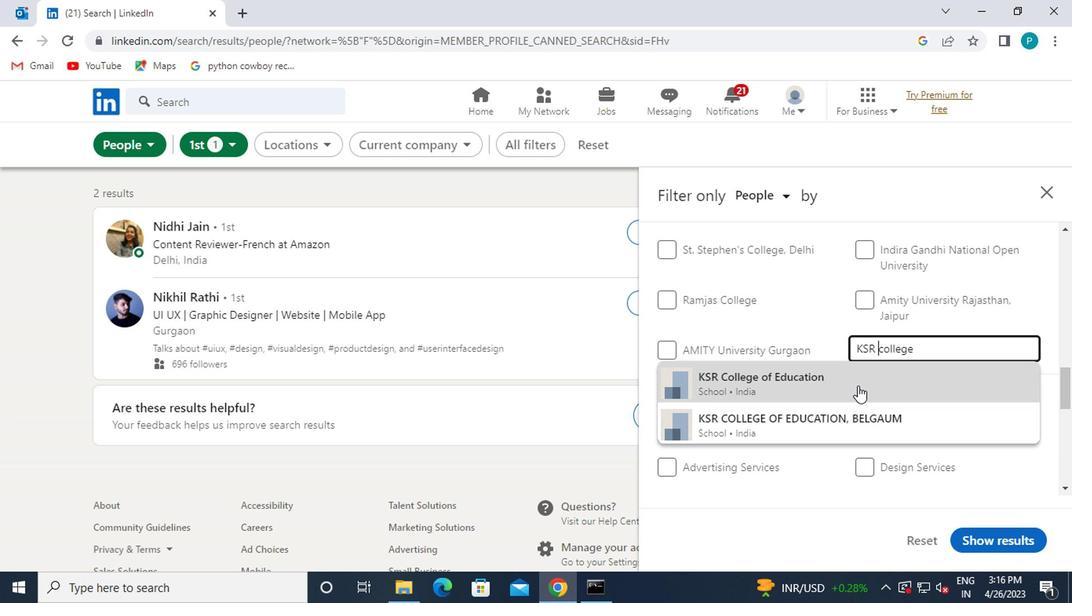 
Action: Mouse scrolled (859, 379) with delta (0, -1)
Screenshot: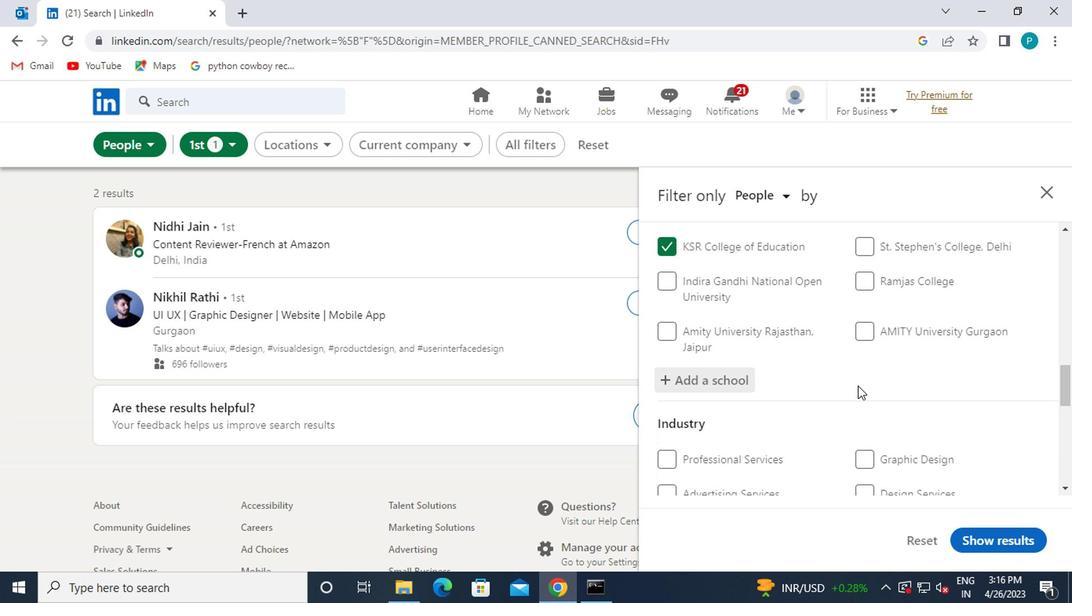 
Action: Mouse scrolled (859, 379) with delta (0, -1)
Screenshot: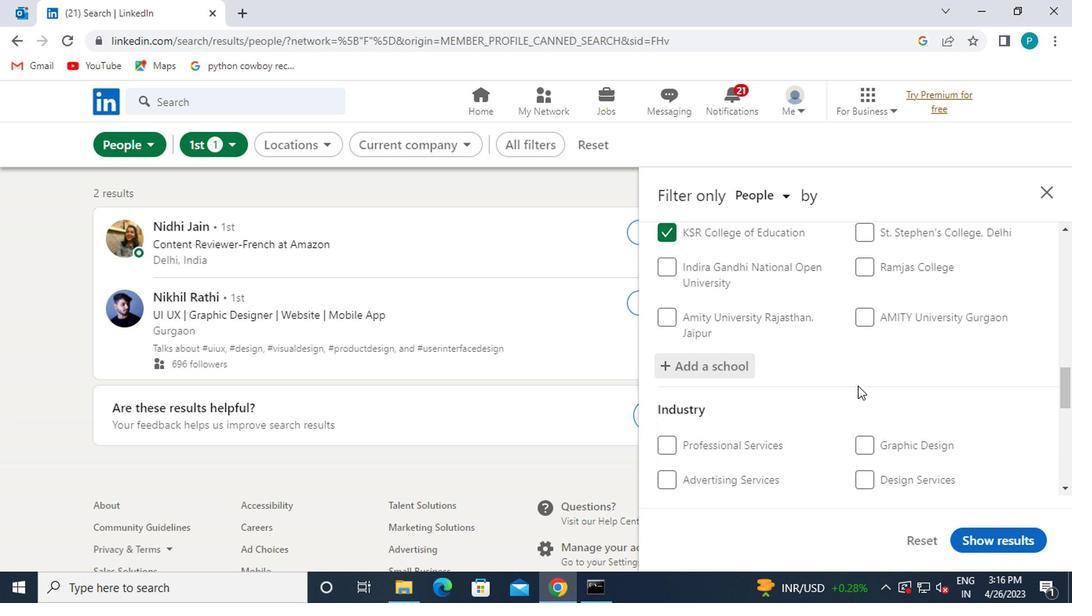 
Action: Mouse moved to (720, 367)
Screenshot: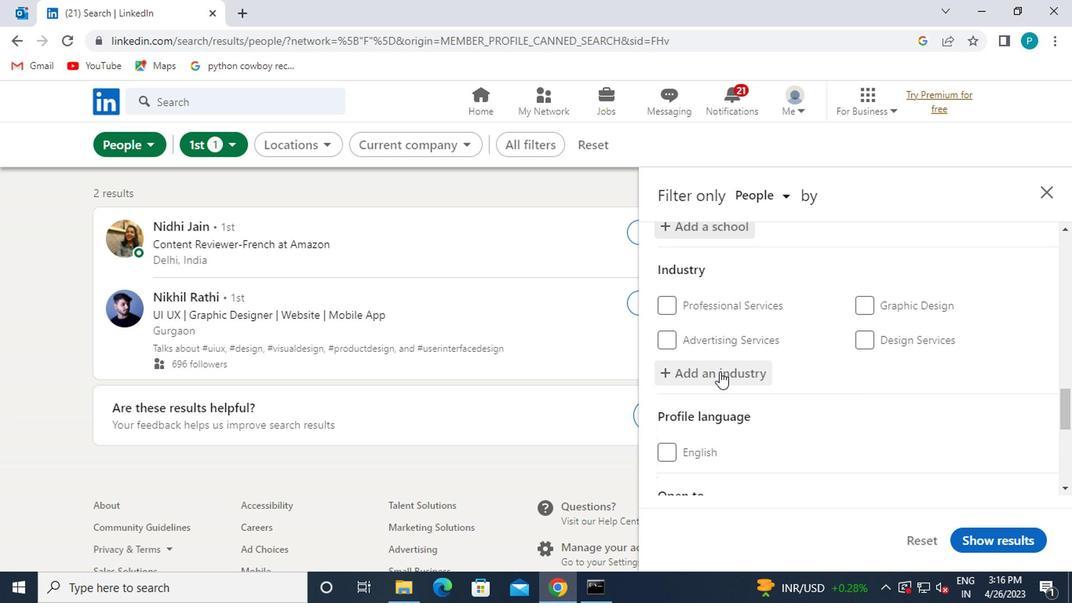
Action: Mouse pressed left at (720, 367)
Screenshot: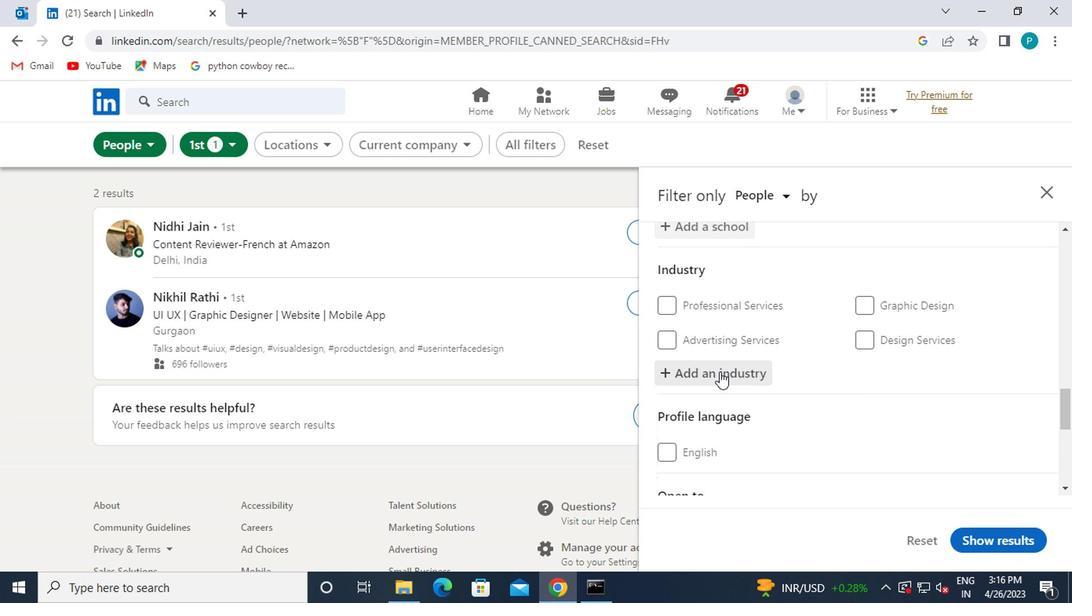 
Action: Mouse moved to (724, 372)
Screenshot: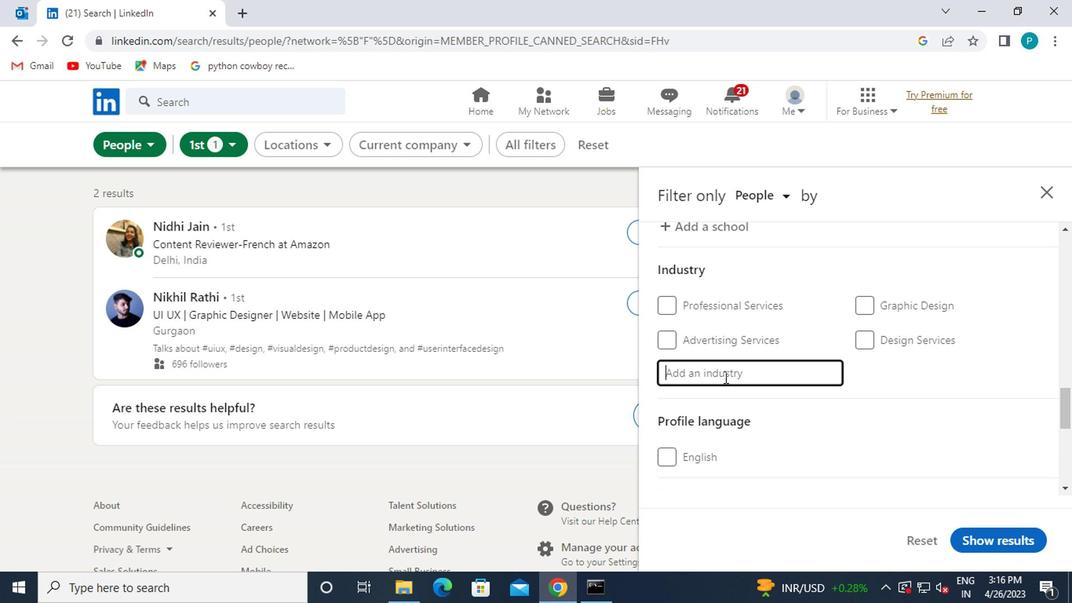 
Action: Key pressed FRI
Screenshot: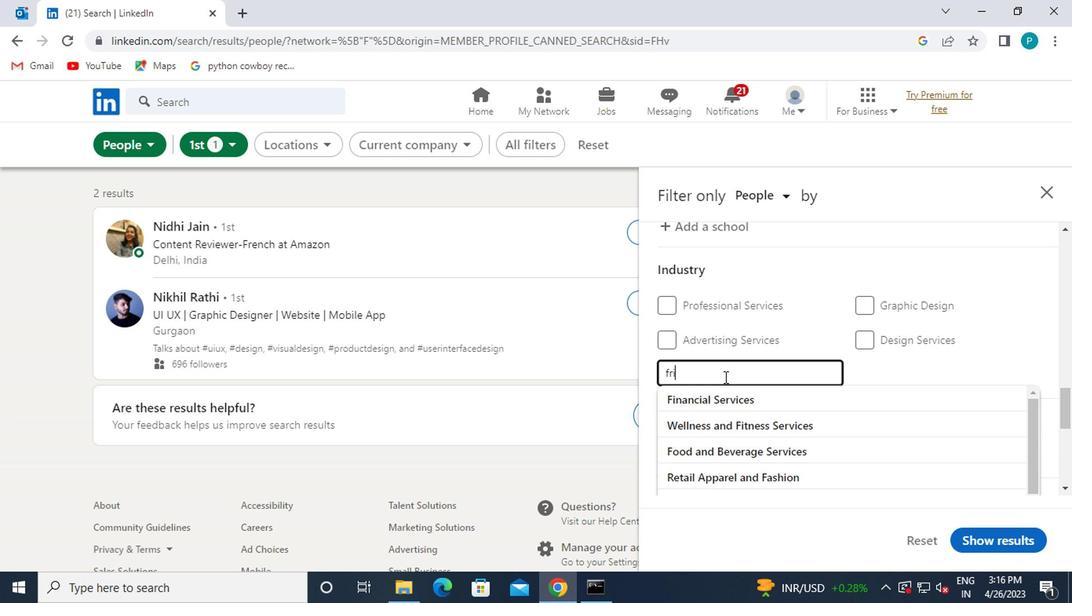
Action: Mouse moved to (747, 373)
Screenshot: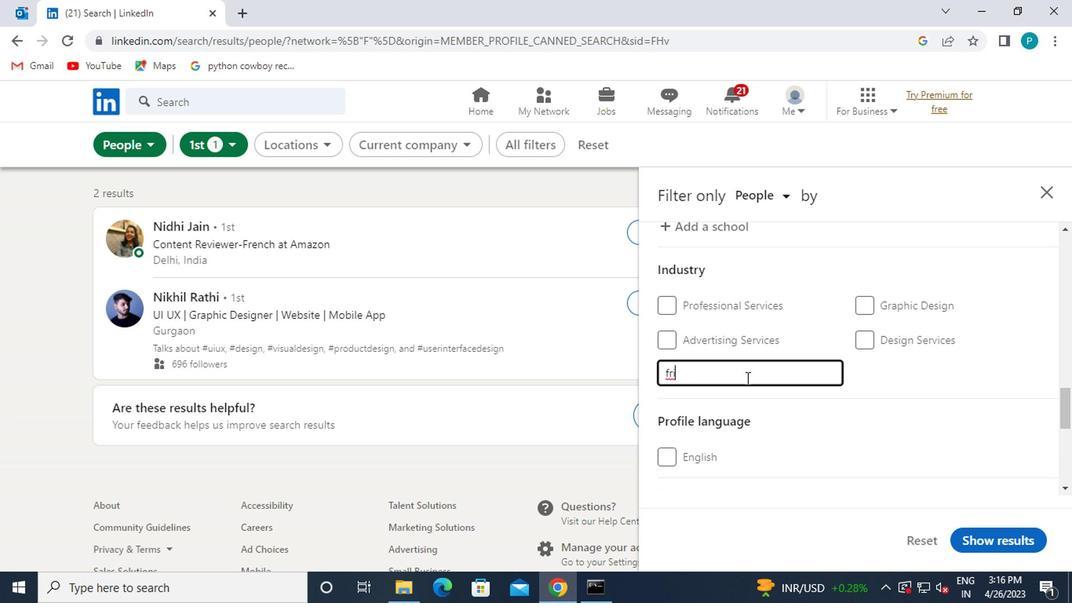 
Action: Key pressed <Key.backspace><Key.backspace>IS
Screenshot: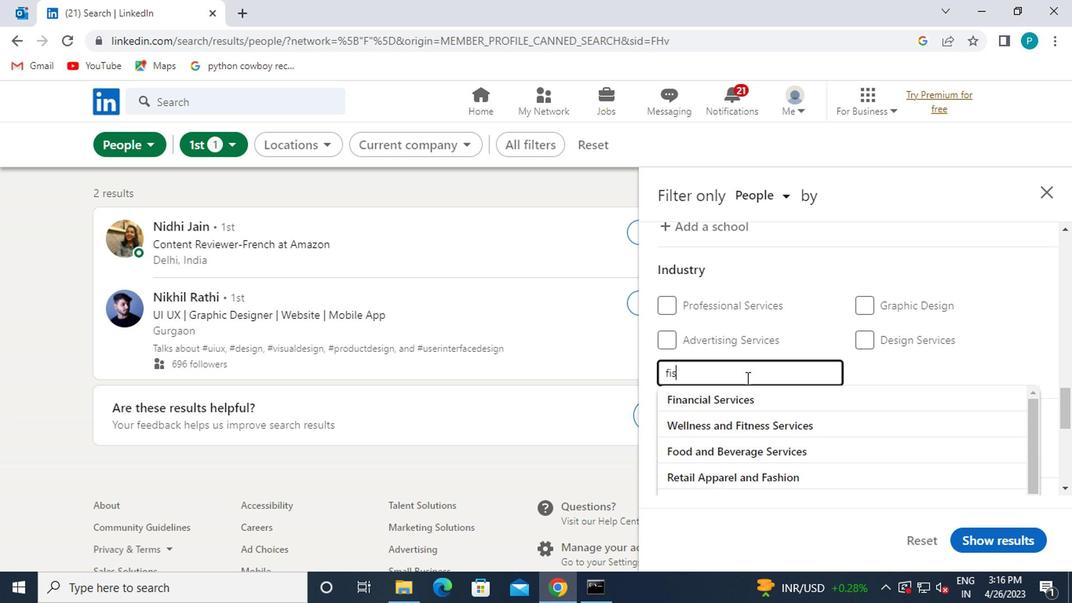 
Action: Mouse moved to (745, 390)
Screenshot: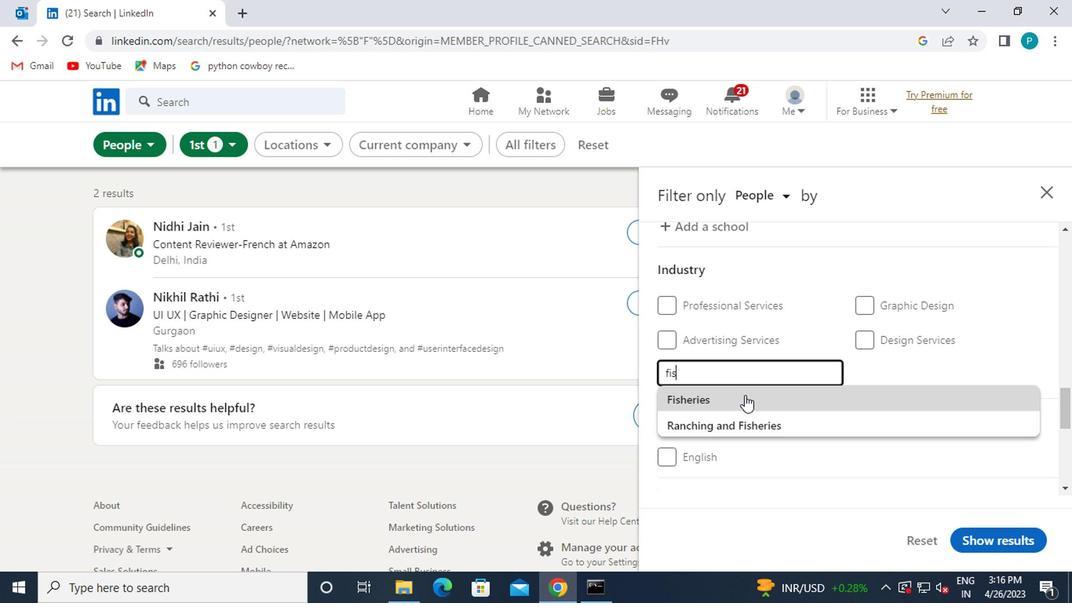 
Action: Mouse pressed left at (745, 390)
Screenshot: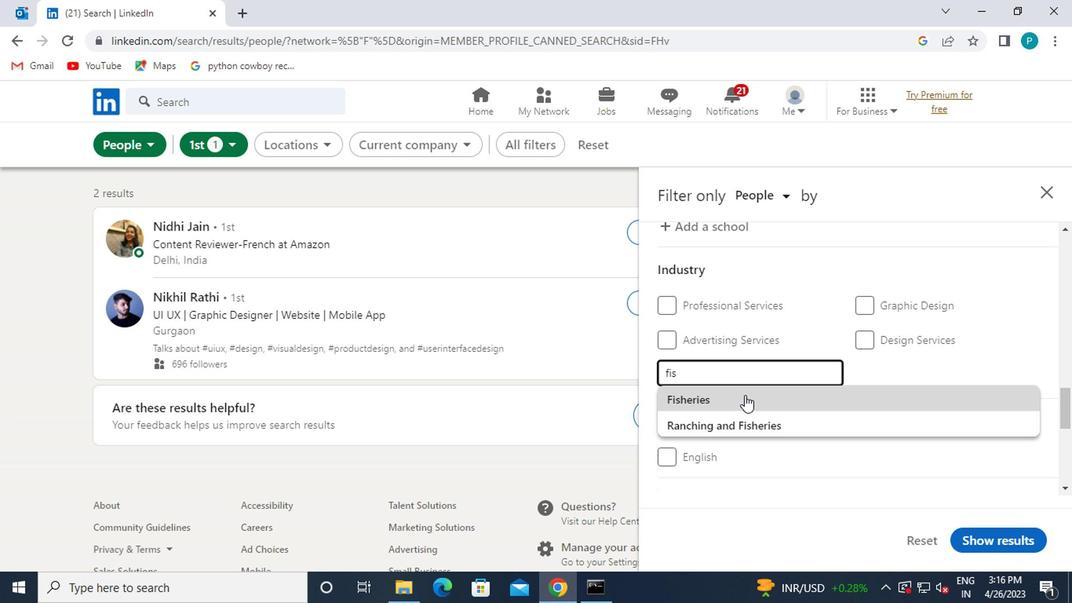 
Action: Mouse scrolled (745, 389) with delta (0, 0)
Screenshot: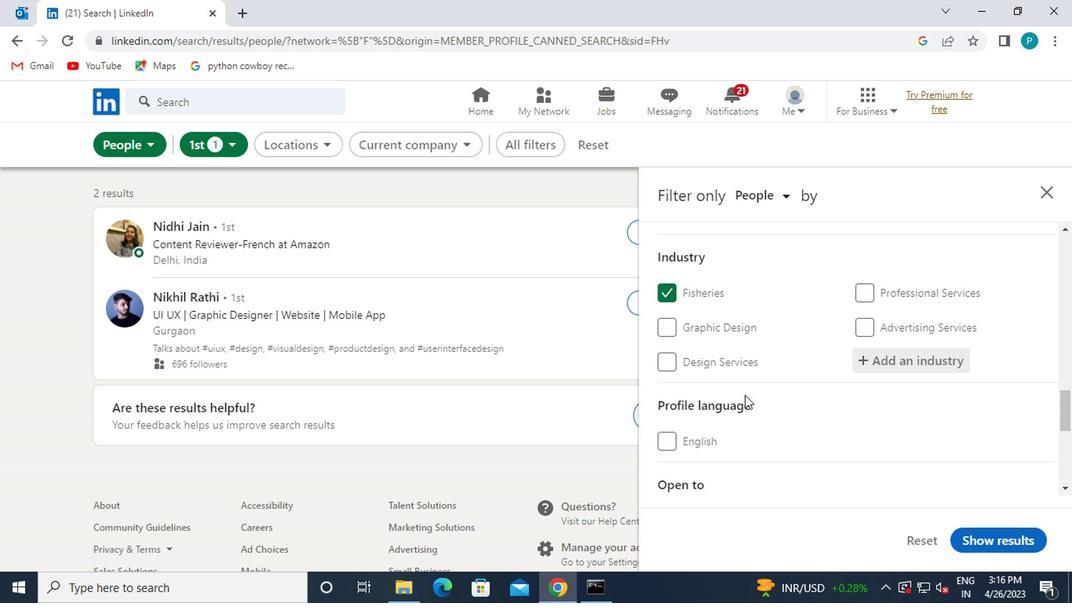 
Action: Mouse scrolled (745, 389) with delta (0, 0)
Screenshot: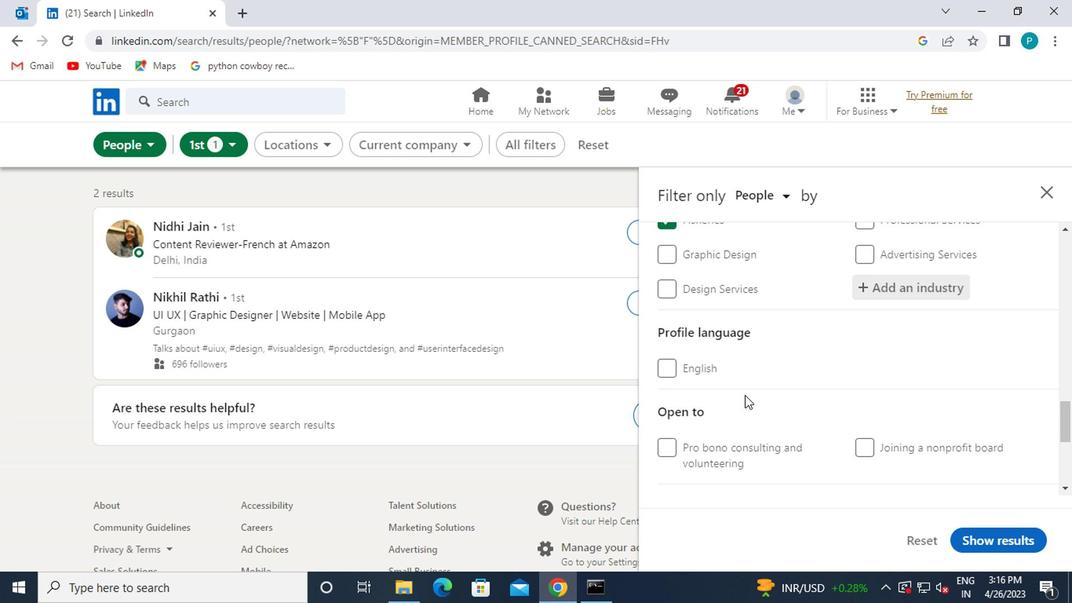 
Action: Mouse scrolled (745, 389) with delta (0, 0)
Screenshot: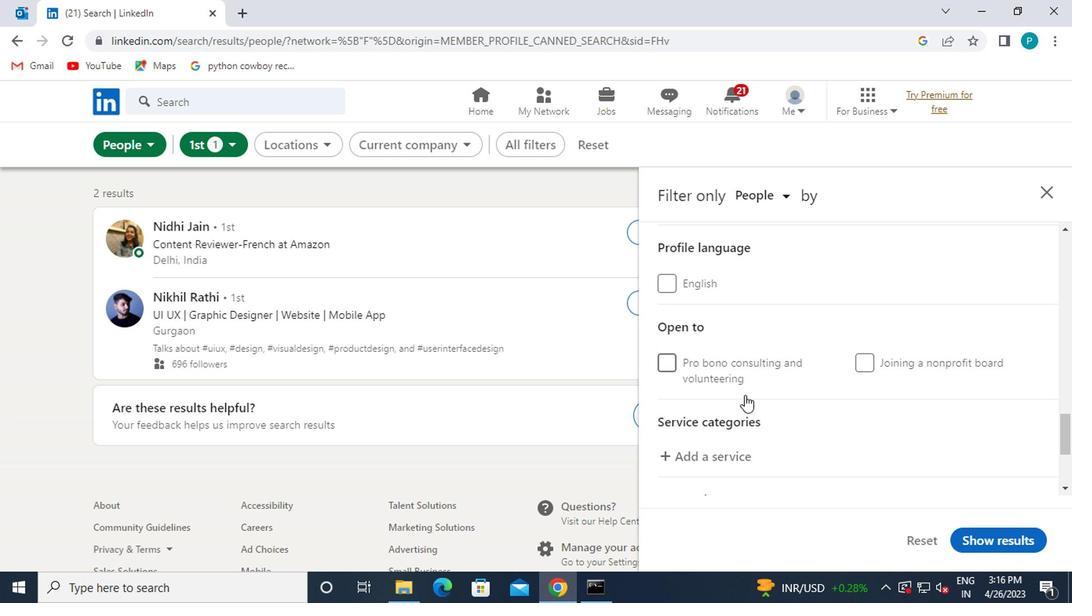 
Action: Mouse pressed left at (745, 390)
Screenshot: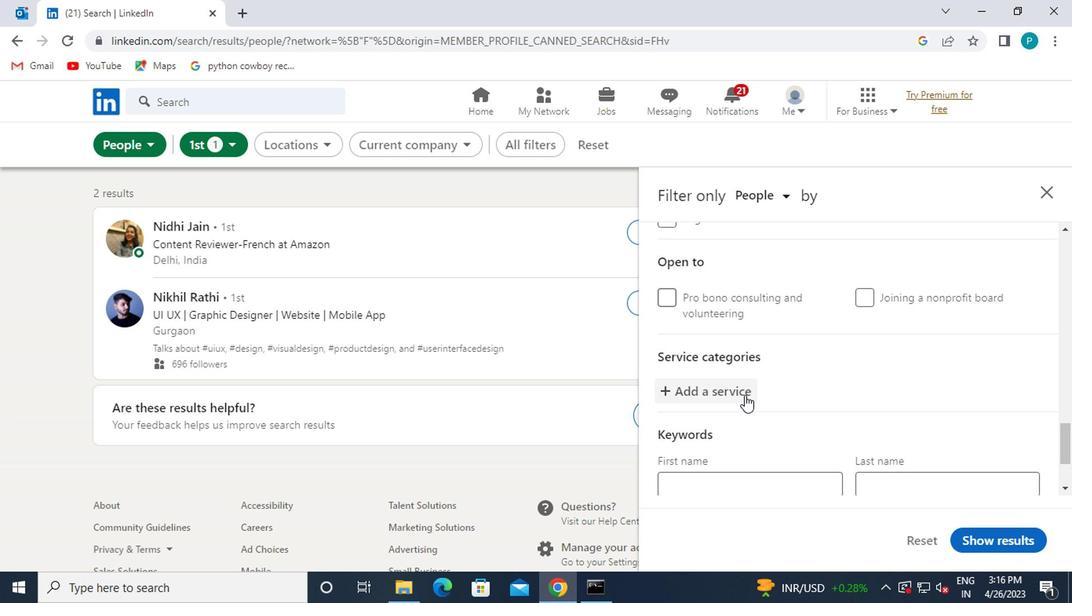 
Action: Key pressed COP<Key.backspace>RPOR
Screenshot: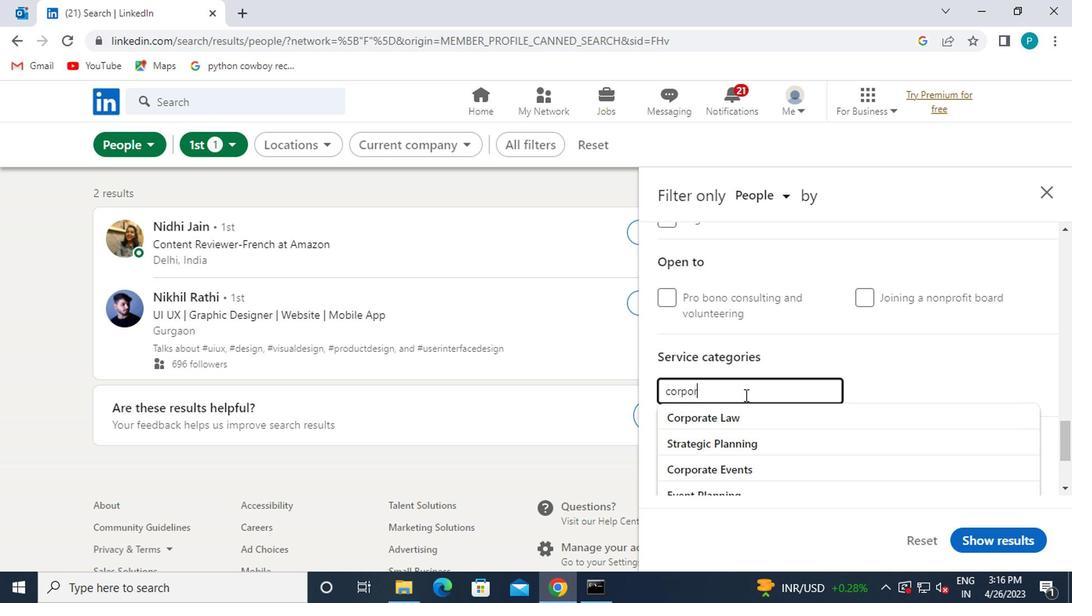
Action: Mouse moved to (733, 409)
Screenshot: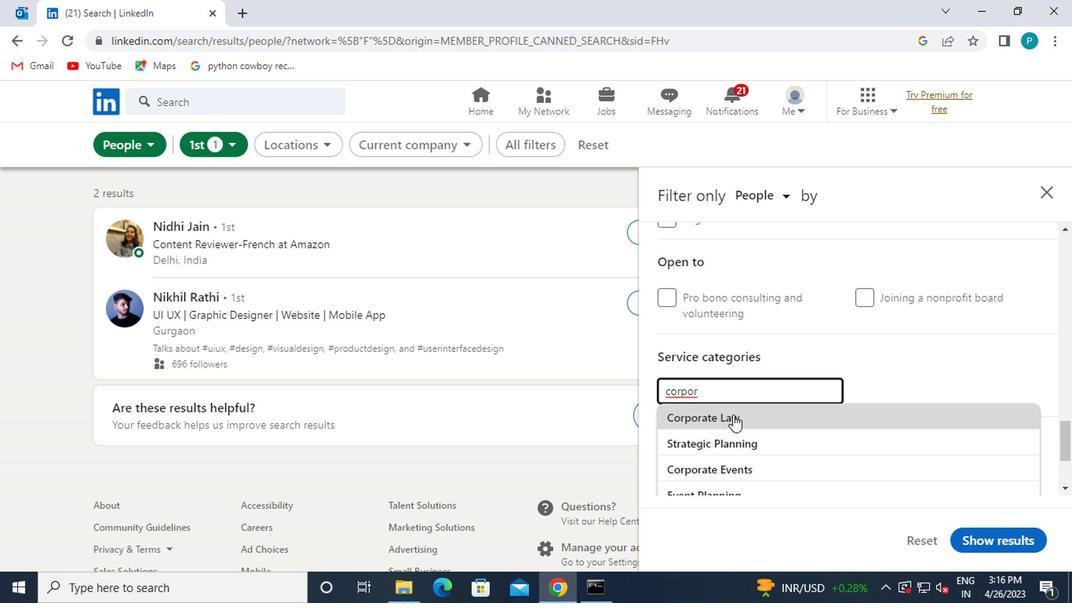 
Action: Mouse pressed left at (733, 409)
Screenshot: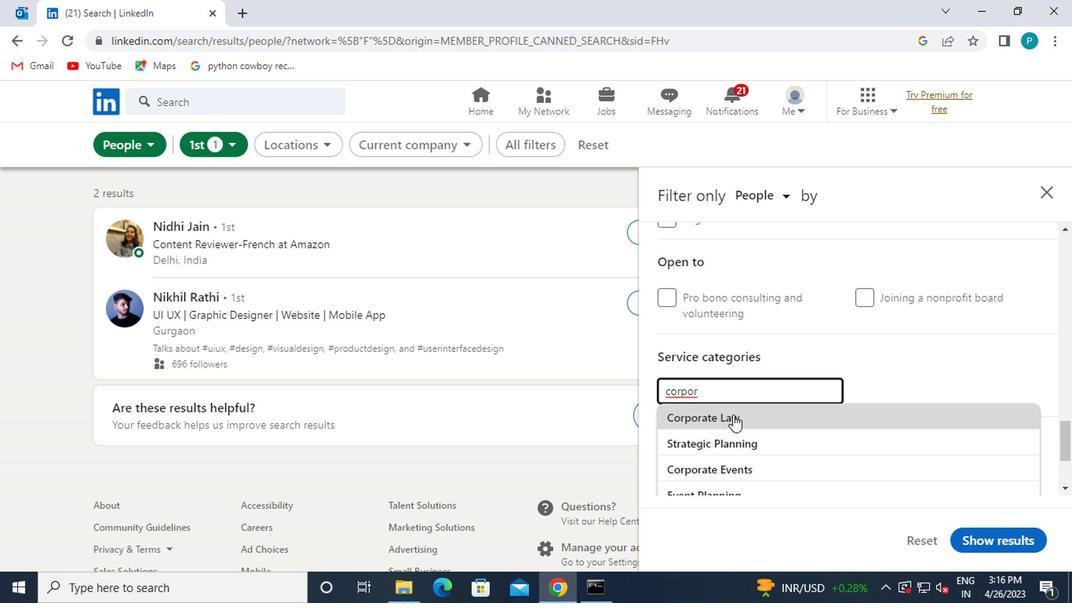 
Action: Mouse scrolled (733, 408) with delta (0, 0)
Screenshot: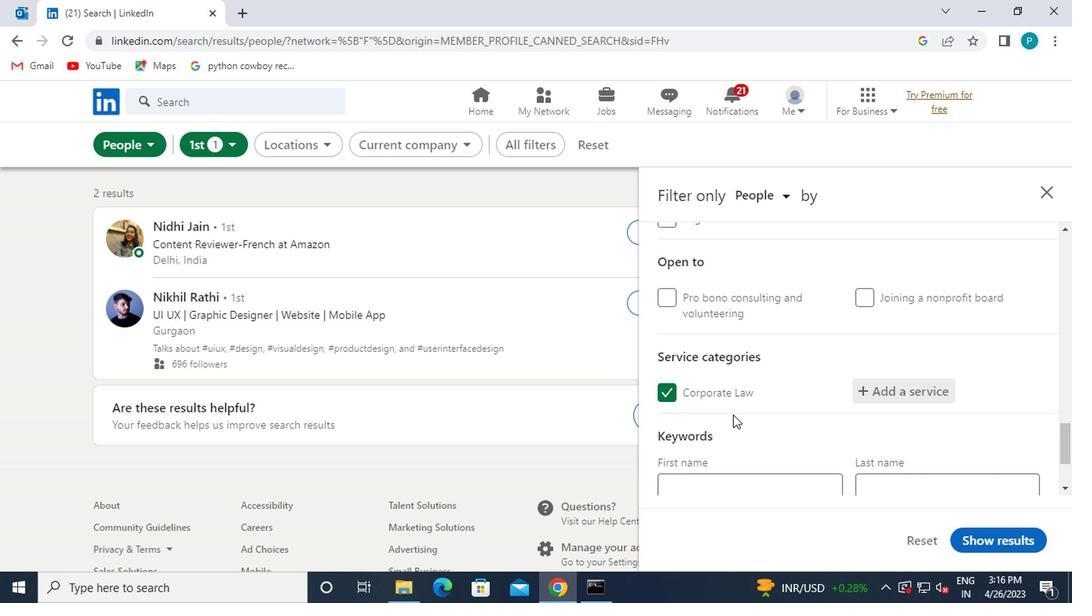 
Action: Mouse scrolled (733, 408) with delta (0, 0)
Screenshot: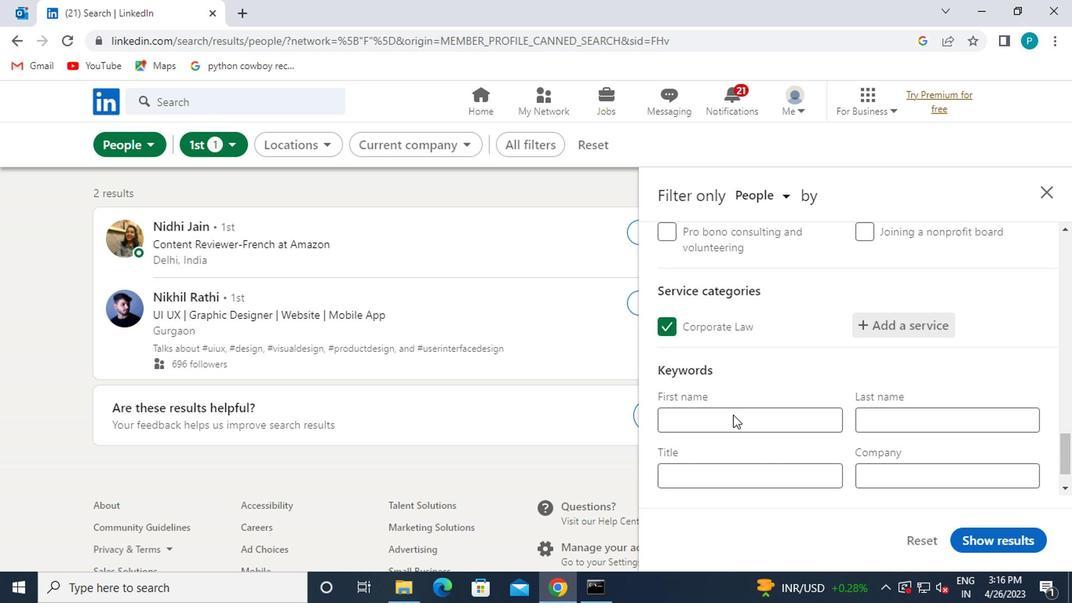 
Action: Mouse moved to (723, 419)
Screenshot: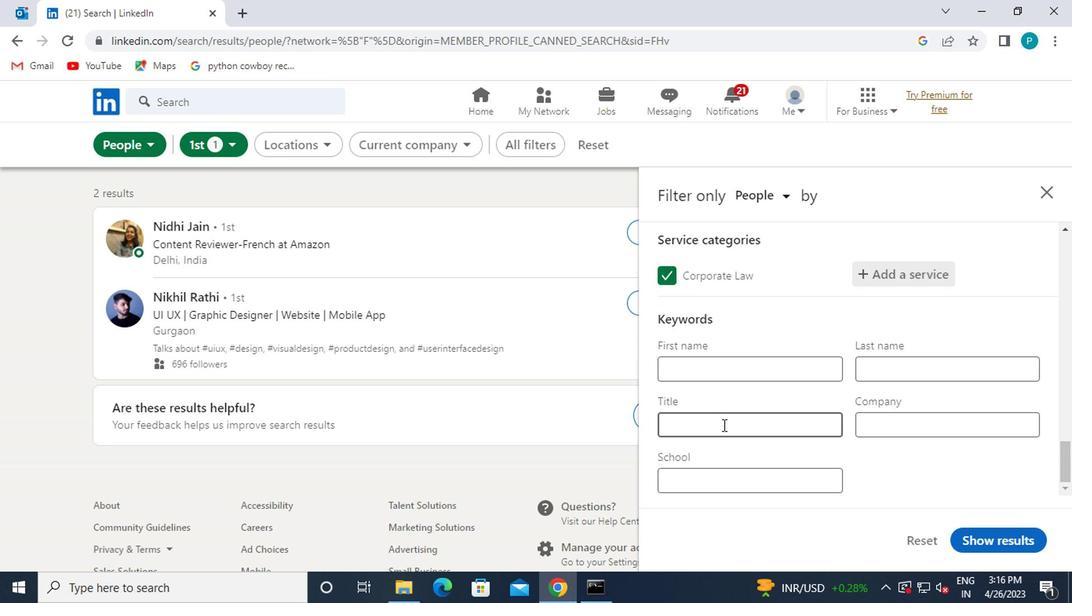 
Action: Mouse pressed left at (723, 419)
Screenshot: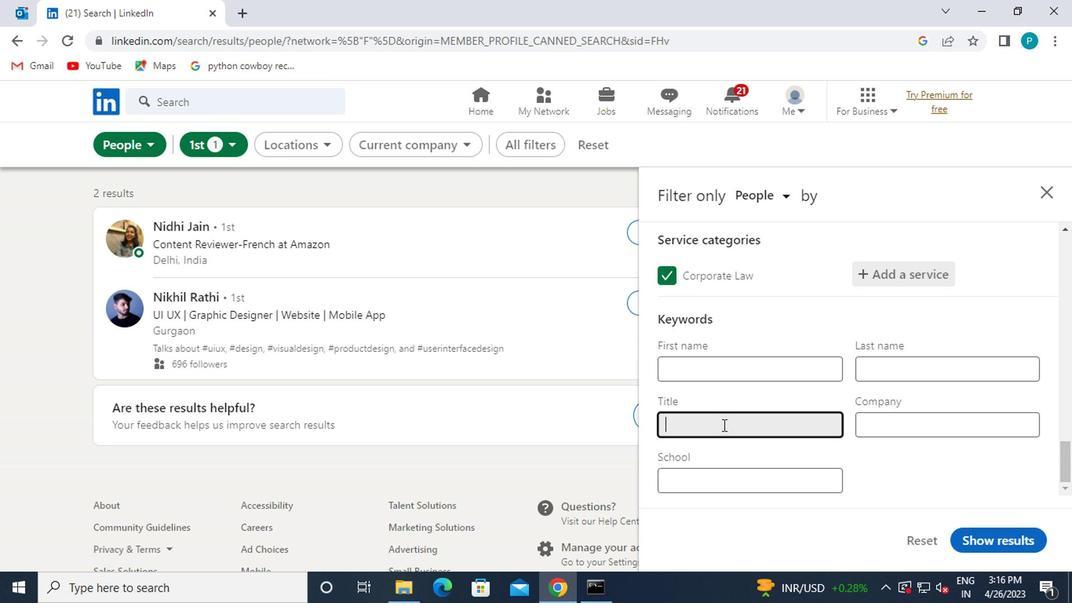 
Action: Mouse moved to (716, 425)
Screenshot: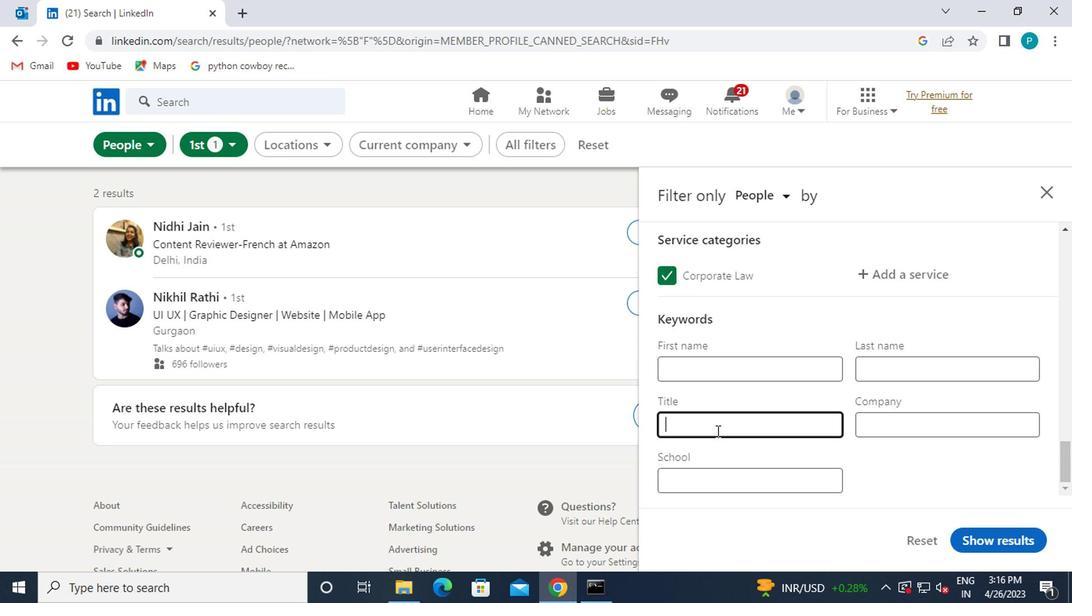 
Action: Key pressed ORGANIZER
Screenshot: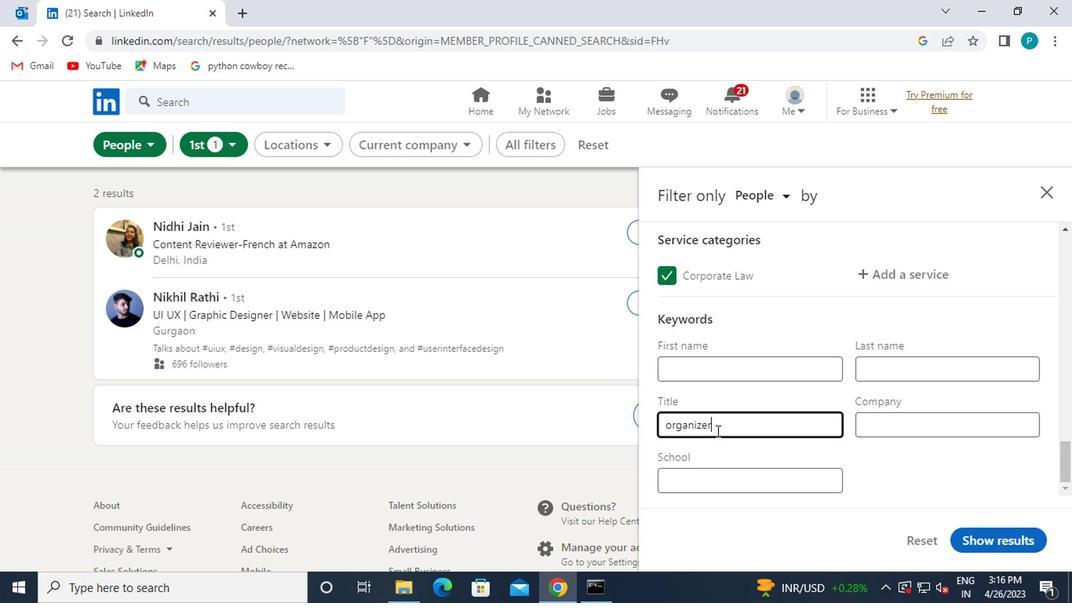 
Action: Mouse moved to (988, 525)
Screenshot: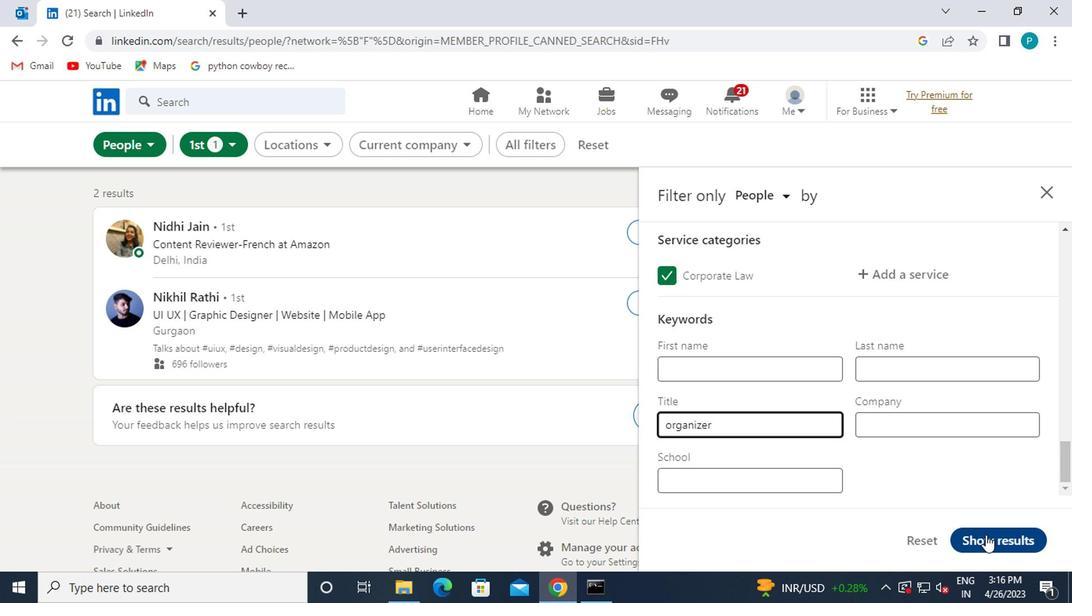 
Action: Mouse pressed left at (988, 525)
Screenshot: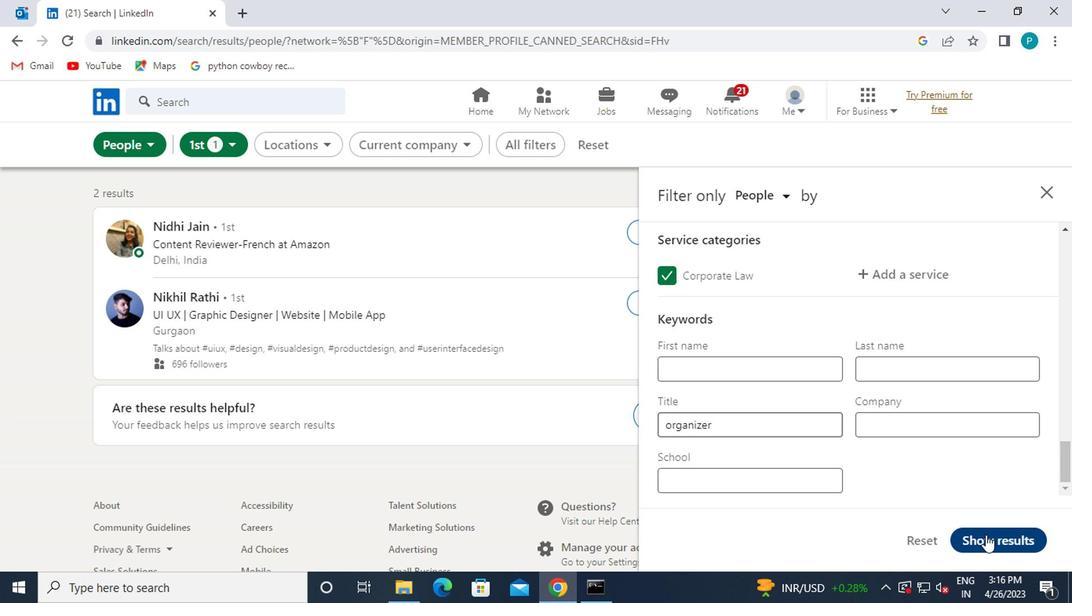 
Action: Mouse moved to (990, 528)
Screenshot: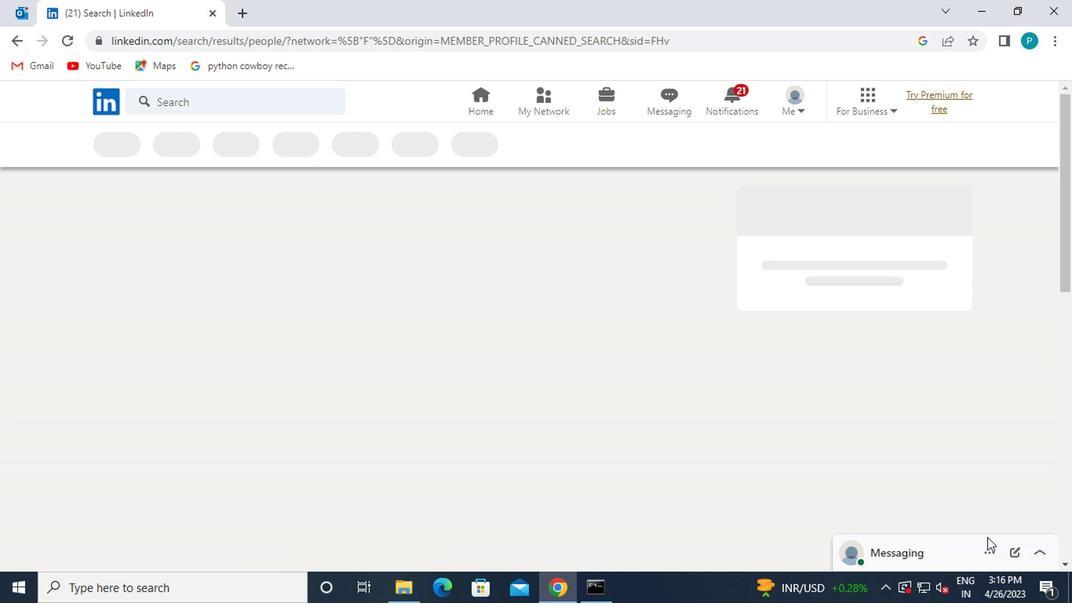 
